 Task: Check the sale-to-list ratio of sprinkler system in the last 5 years.
Action: Mouse moved to (944, 207)
Screenshot: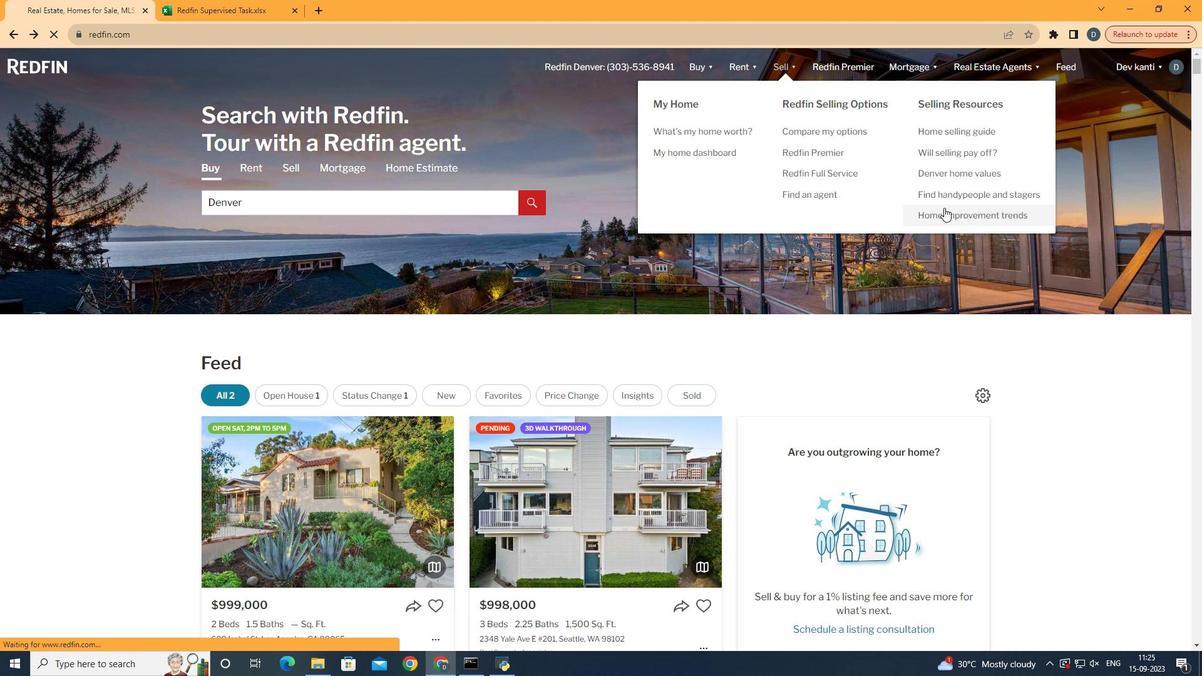 
Action: Mouse pressed left at (944, 207)
Screenshot: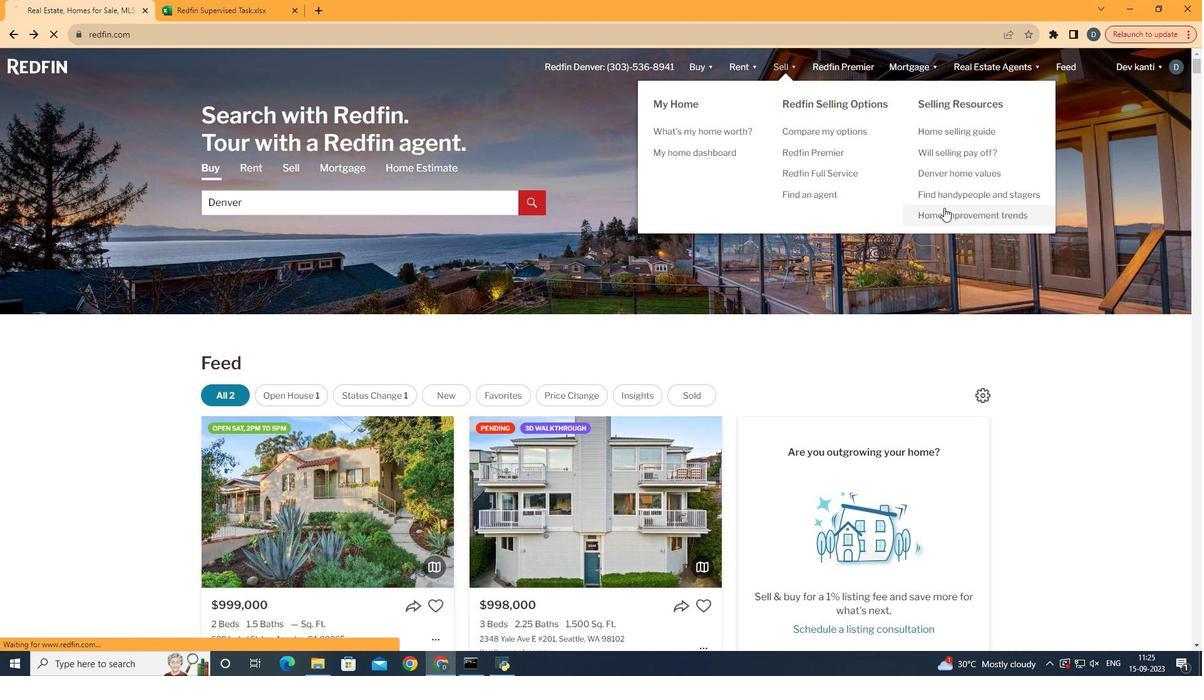 
Action: Mouse moved to (296, 234)
Screenshot: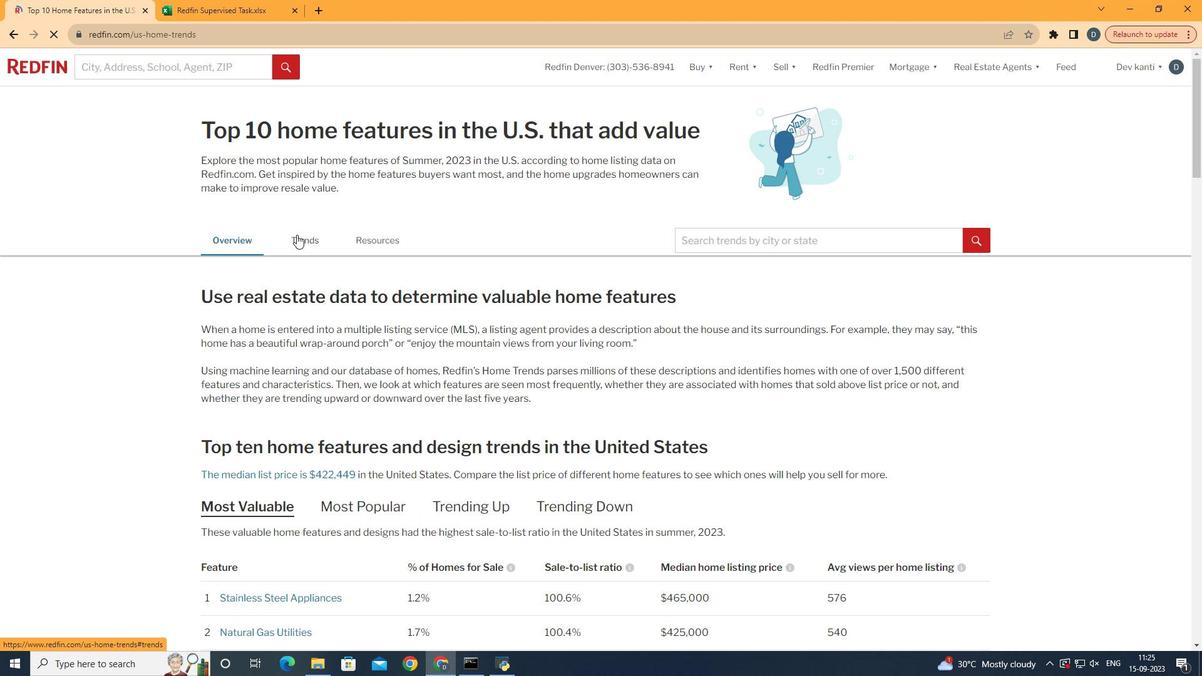 
Action: Mouse pressed left at (296, 234)
Screenshot: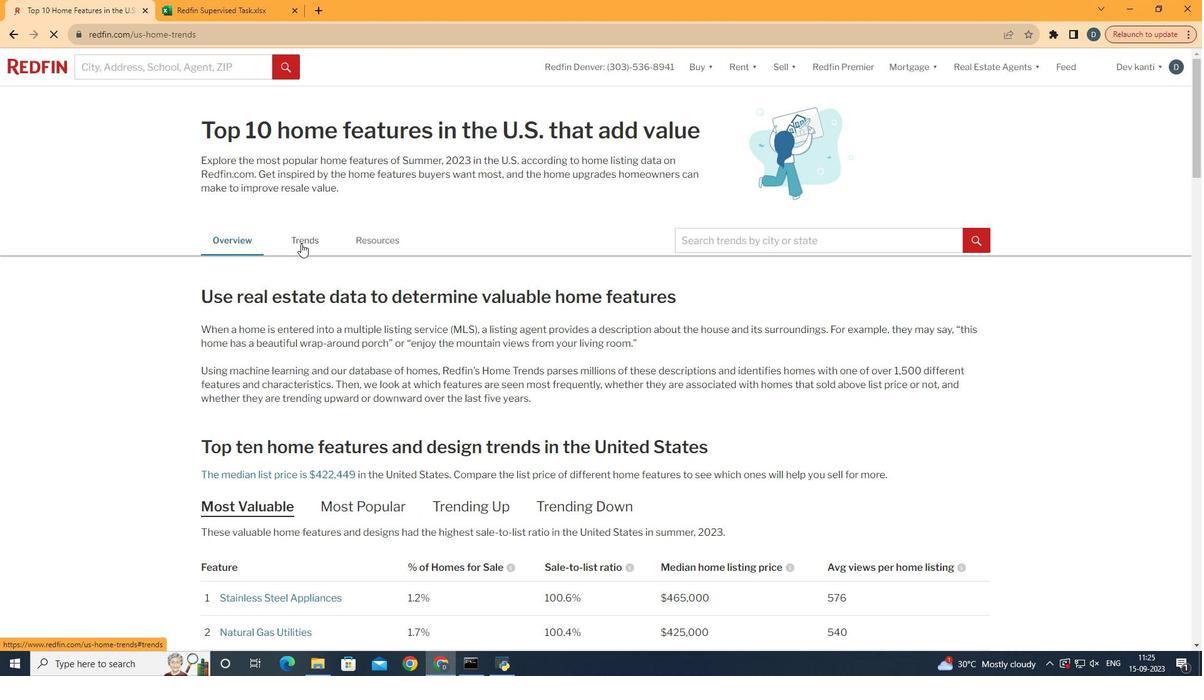 
Action: Mouse moved to (394, 335)
Screenshot: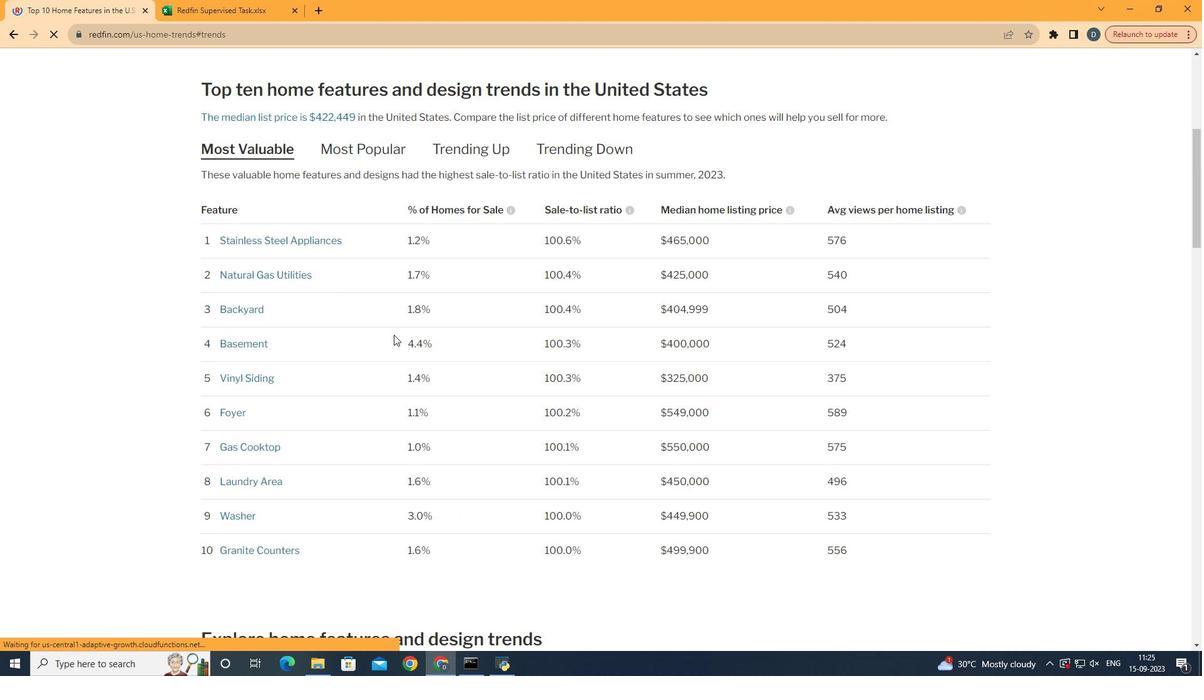 
Action: Mouse scrolled (394, 334) with delta (0, 0)
Screenshot: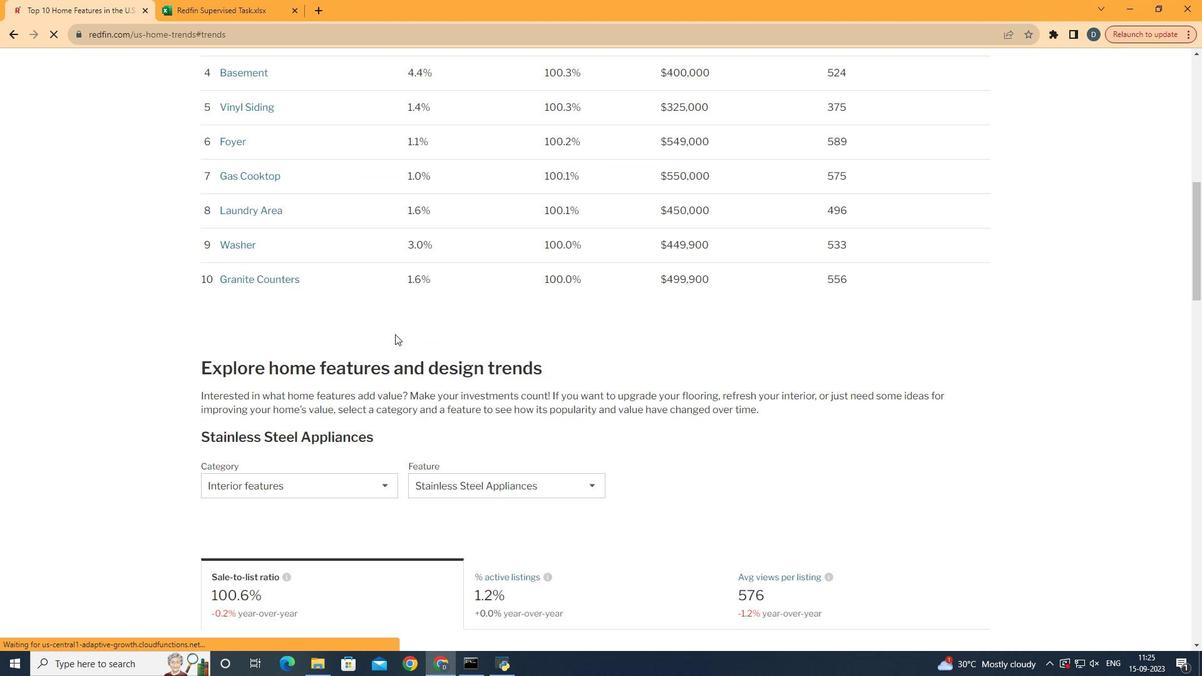 
Action: Mouse scrolled (394, 334) with delta (0, 0)
Screenshot: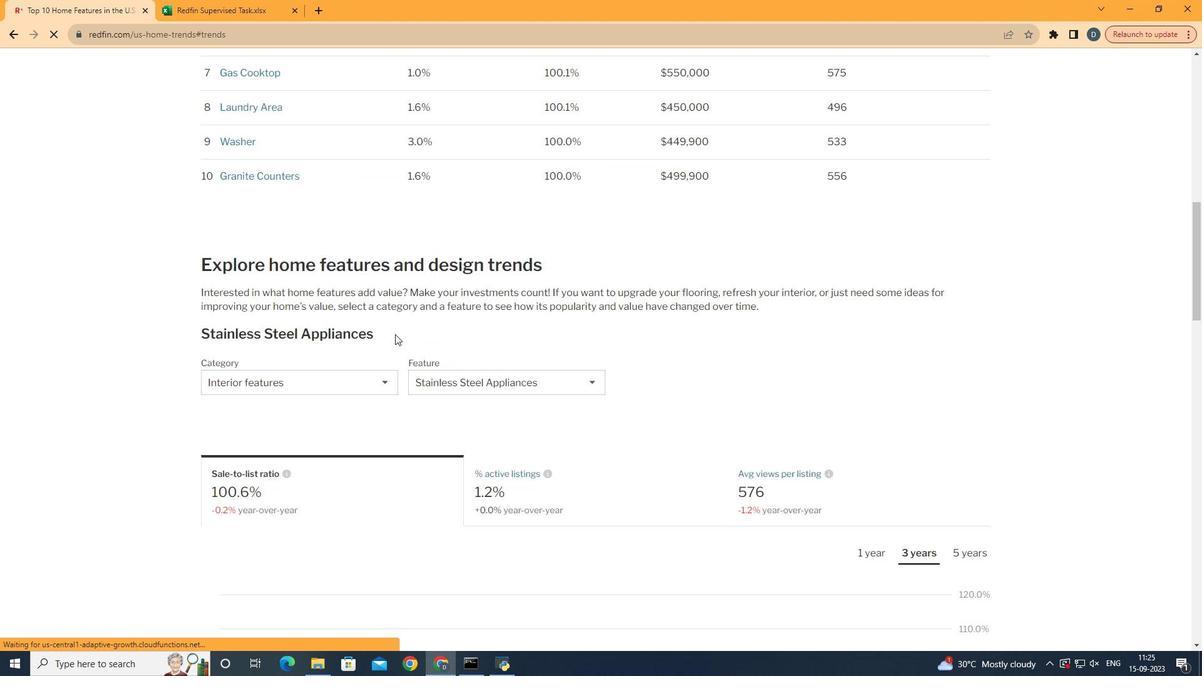 
Action: Mouse scrolled (394, 334) with delta (0, 0)
Screenshot: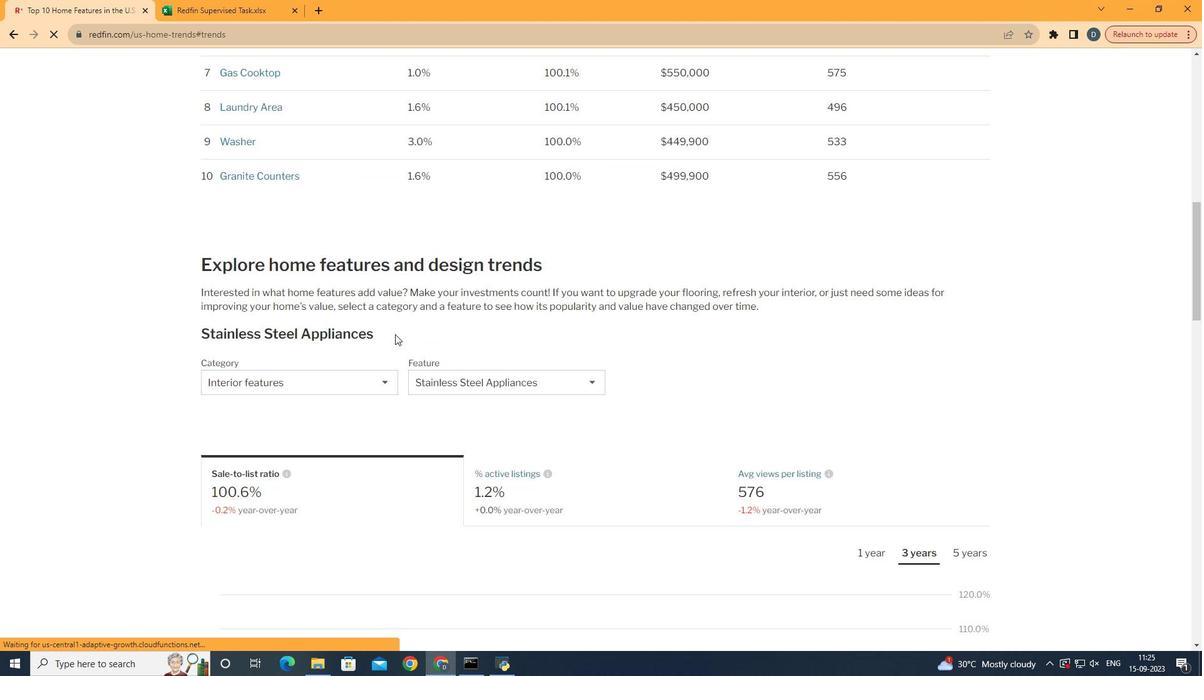 
Action: Mouse scrolled (394, 334) with delta (0, 0)
Screenshot: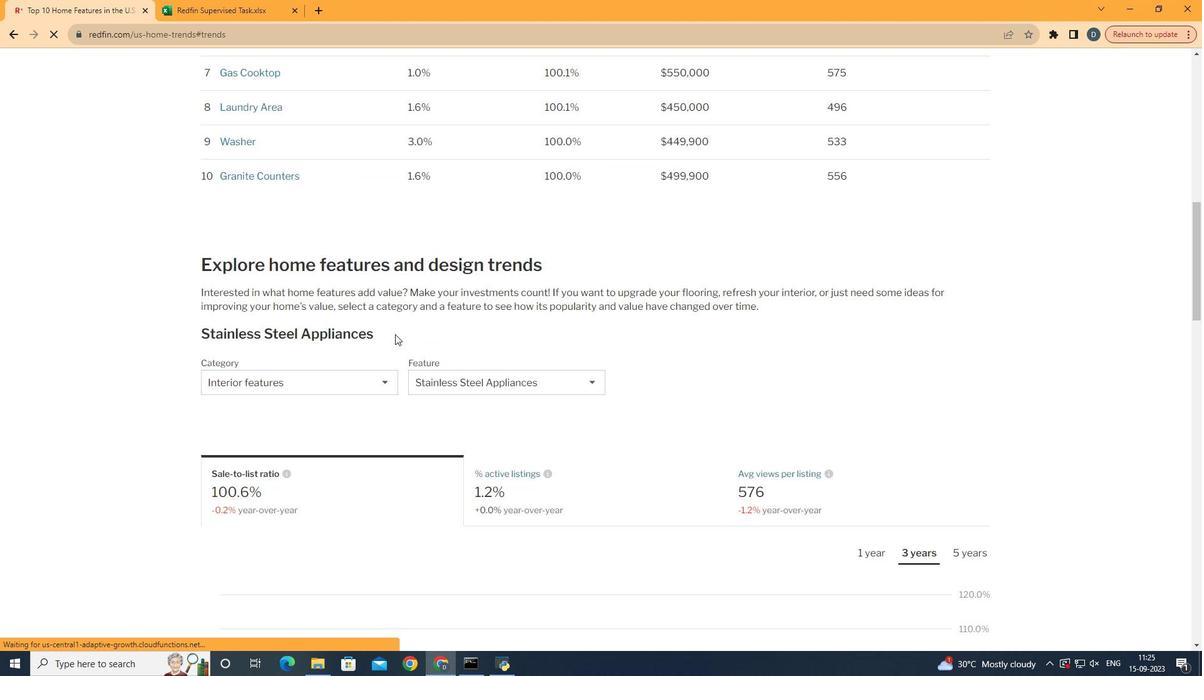
Action: Mouse scrolled (394, 334) with delta (0, 0)
Screenshot: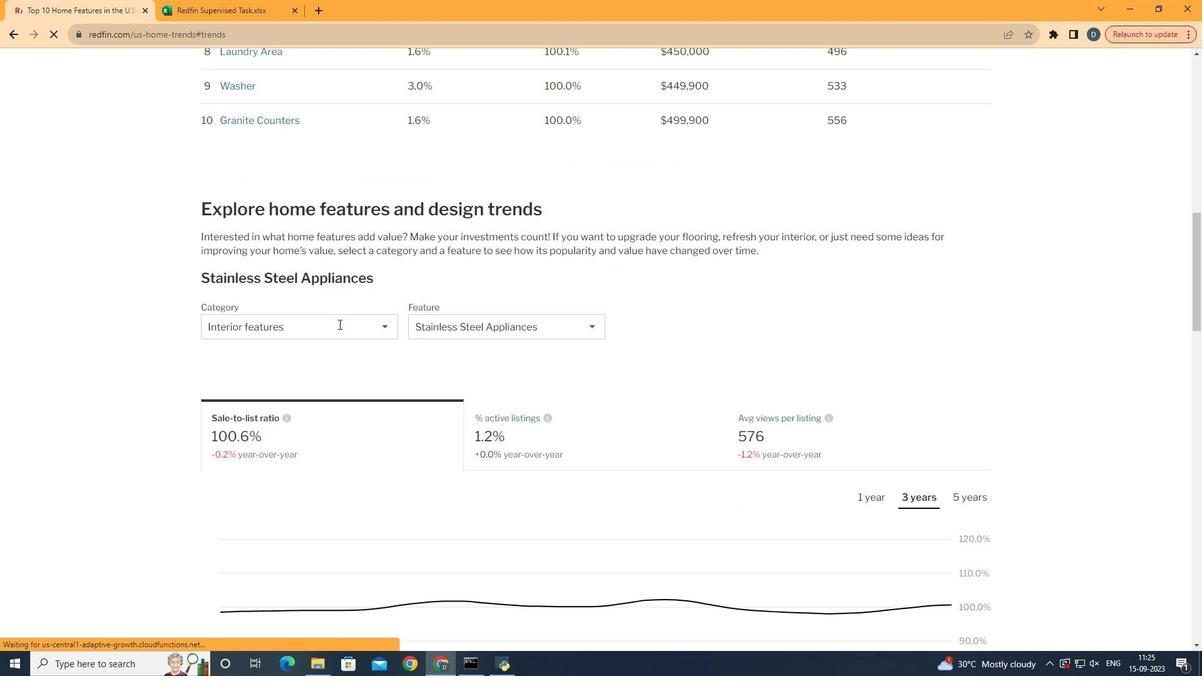 
Action: Mouse scrolled (394, 334) with delta (0, 0)
Screenshot: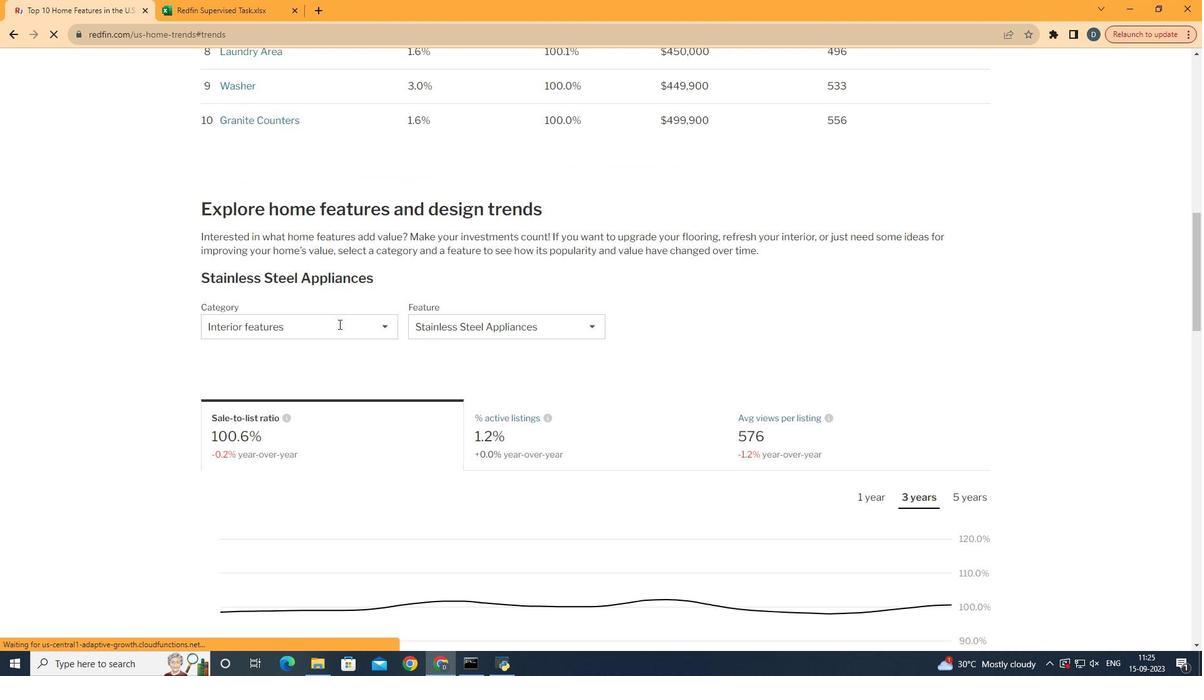 
Action: Mouse moved to (394, 334)
Screenshot: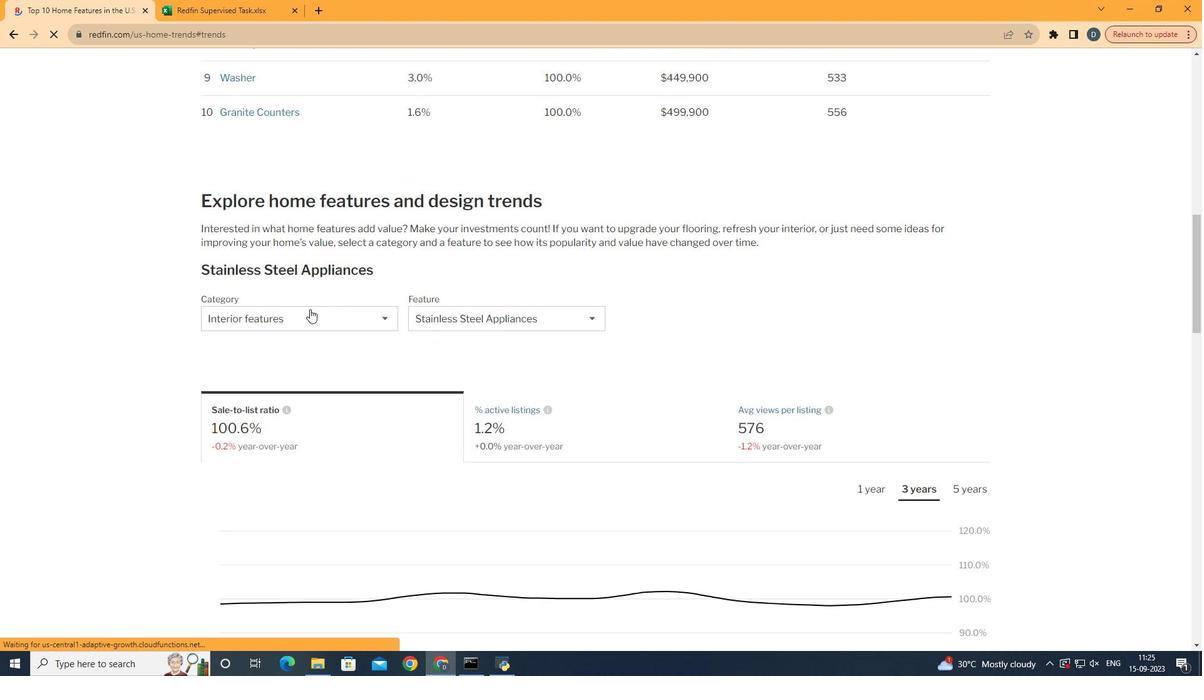 
Action: Mouse scrolled (394, 333) with delta (0, 0)
Screenshot: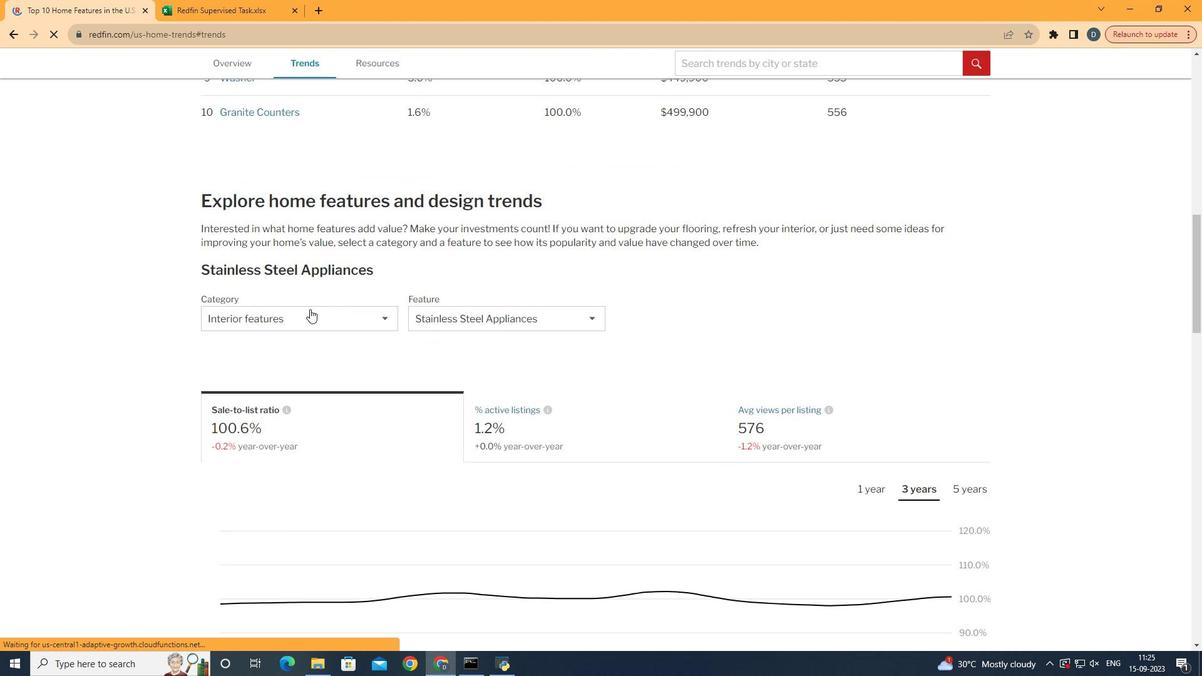 
Action: Mouse moved to (310, 309)
Screenshot: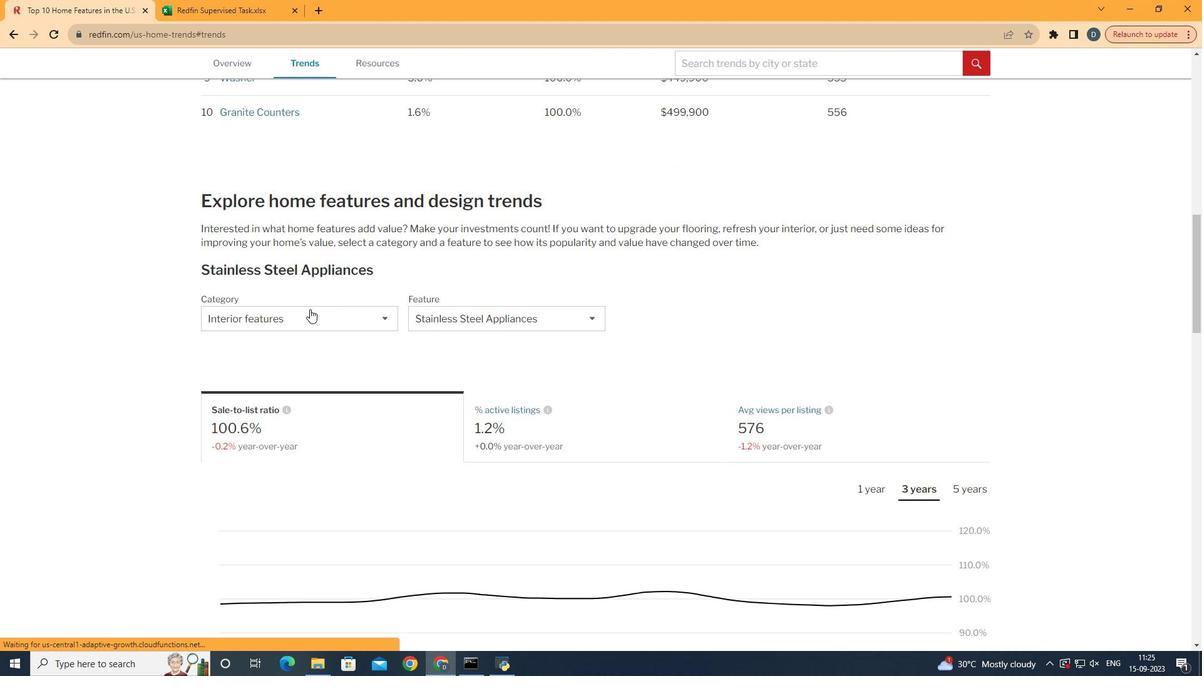 
Action: Mouse pressed left at (310, 309)
Screenshot: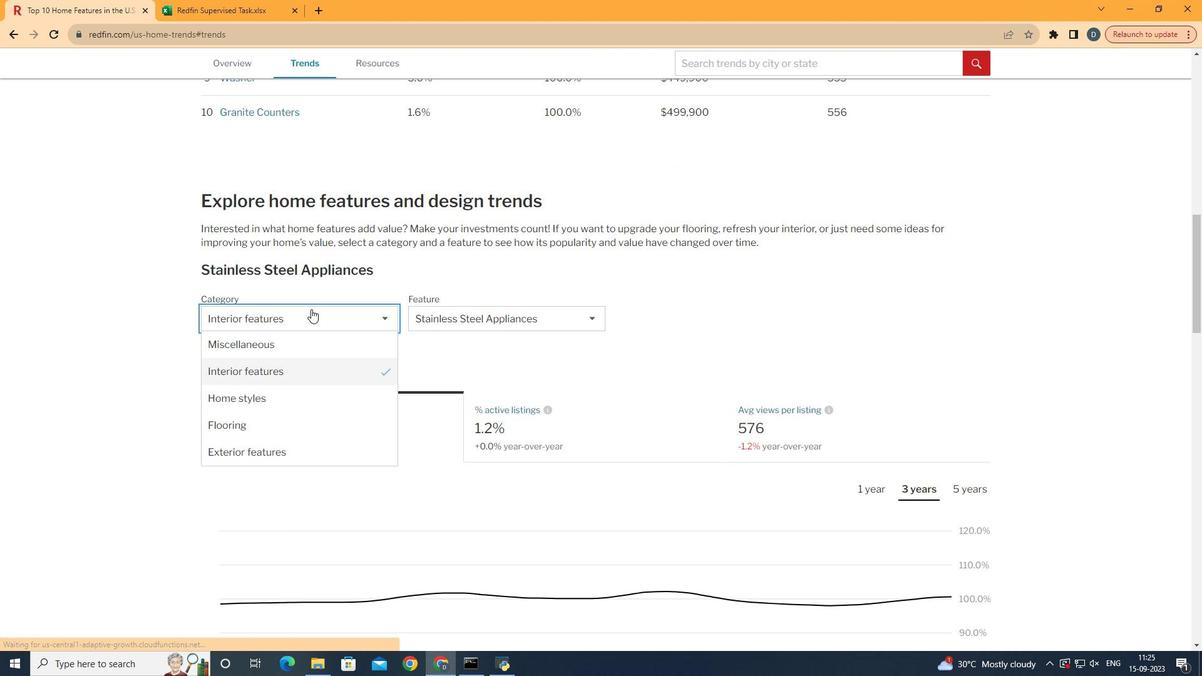 
Action: Mouse moved to (328, 451)
Screenshot: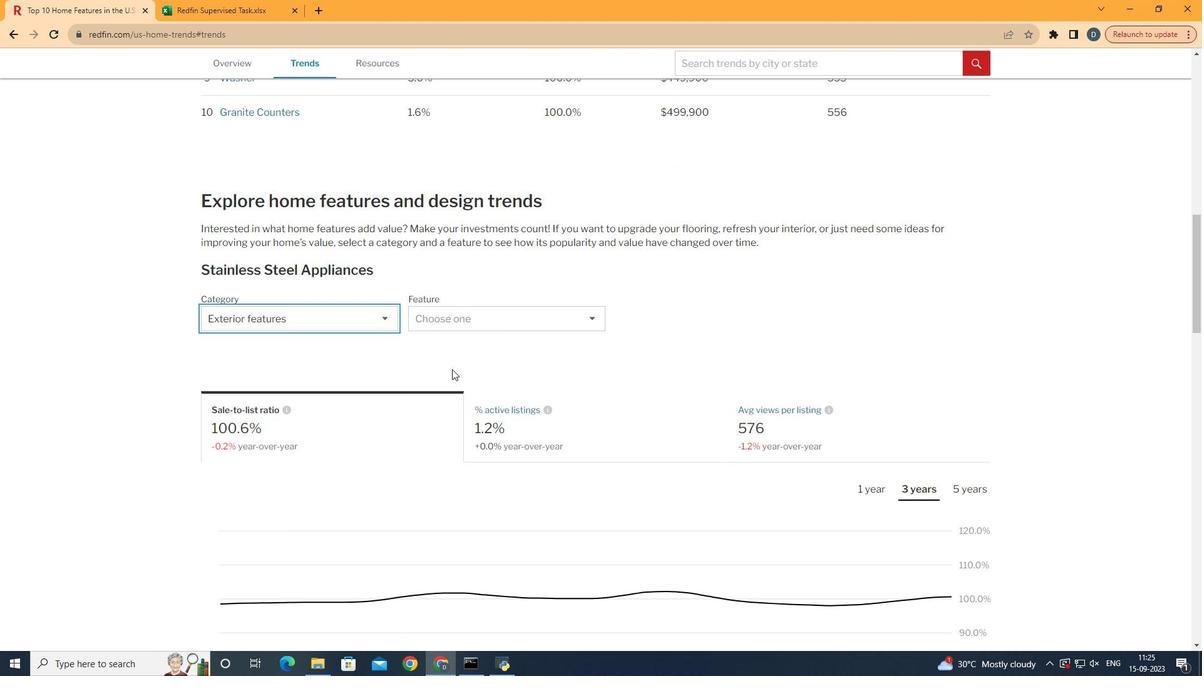 
Action: Mouse pressed left at (328, 451)
Screenshot: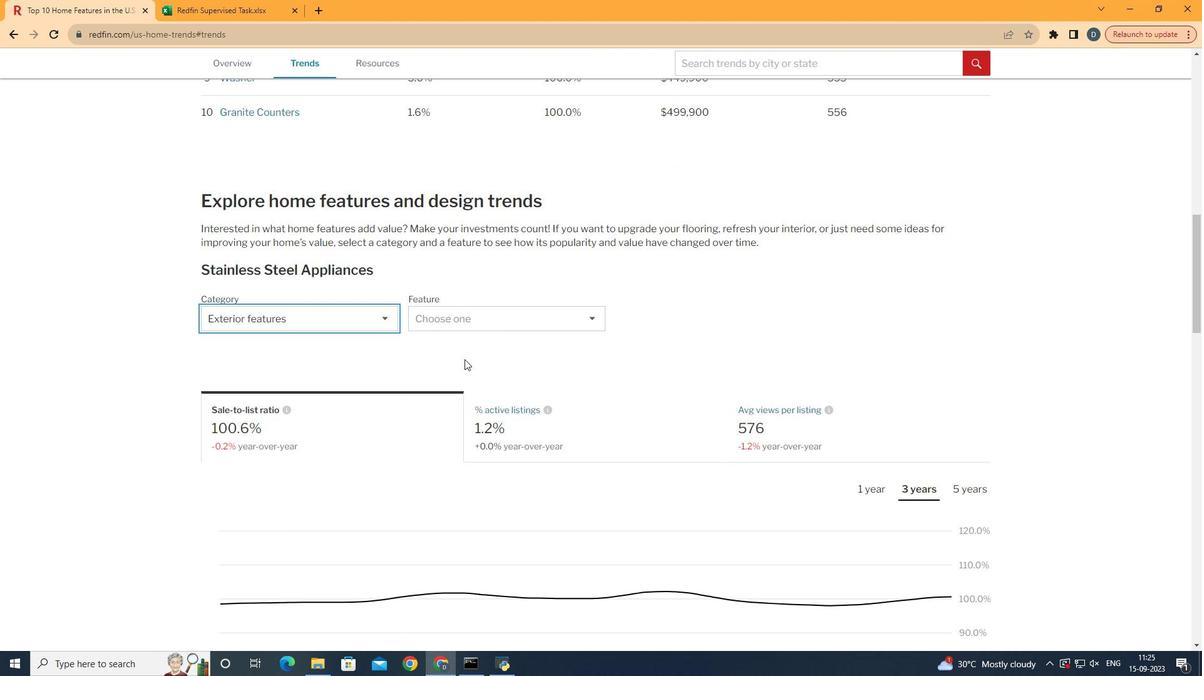 
Action: Mouse moved to (497, 323)
Screenshot: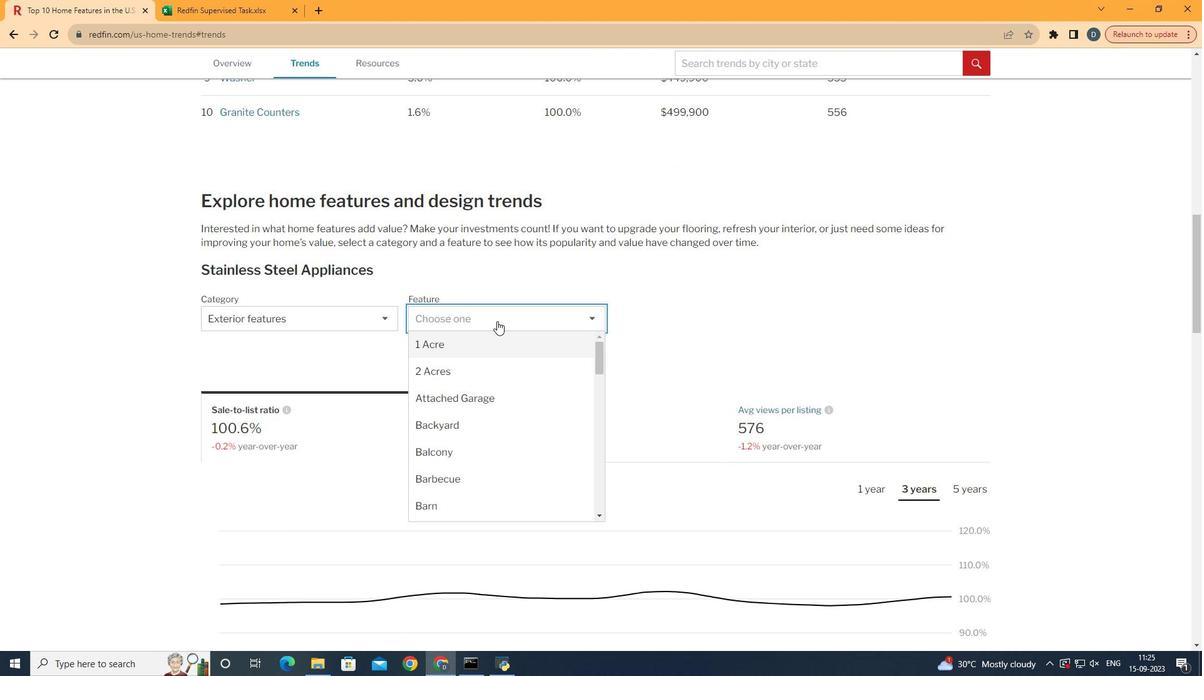 
Action: Mouse pressed left at (497, 323)
Screenshot: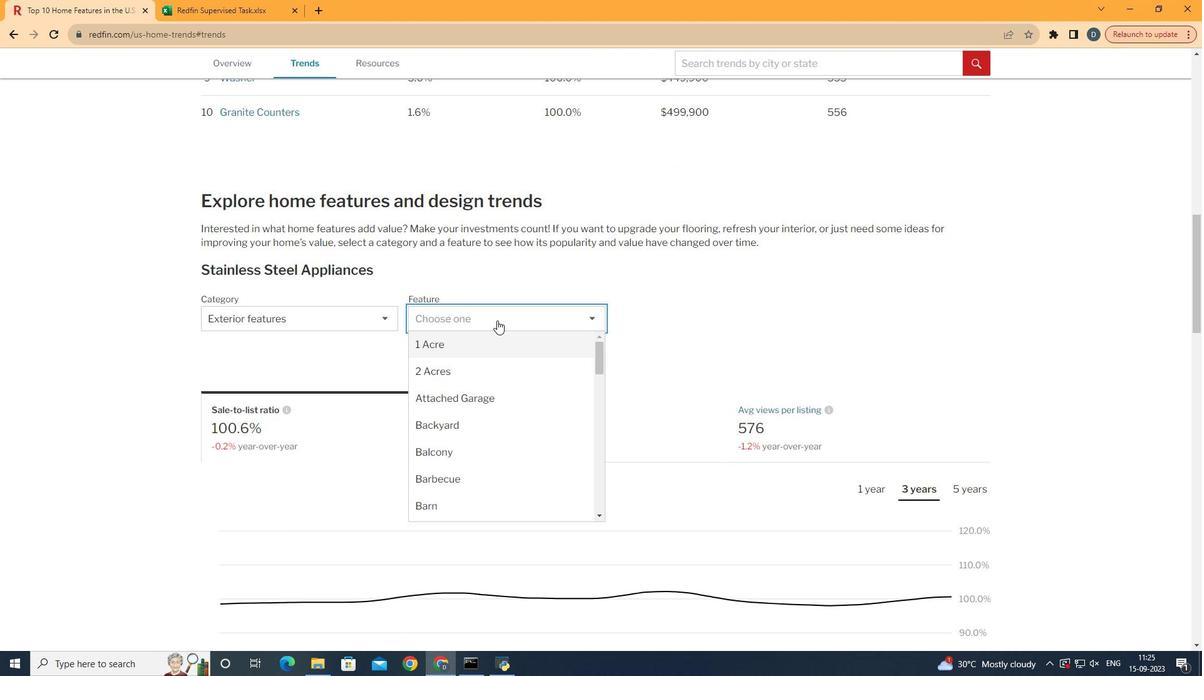 
Action: Mouse moved to (513, 416)
Screenshot: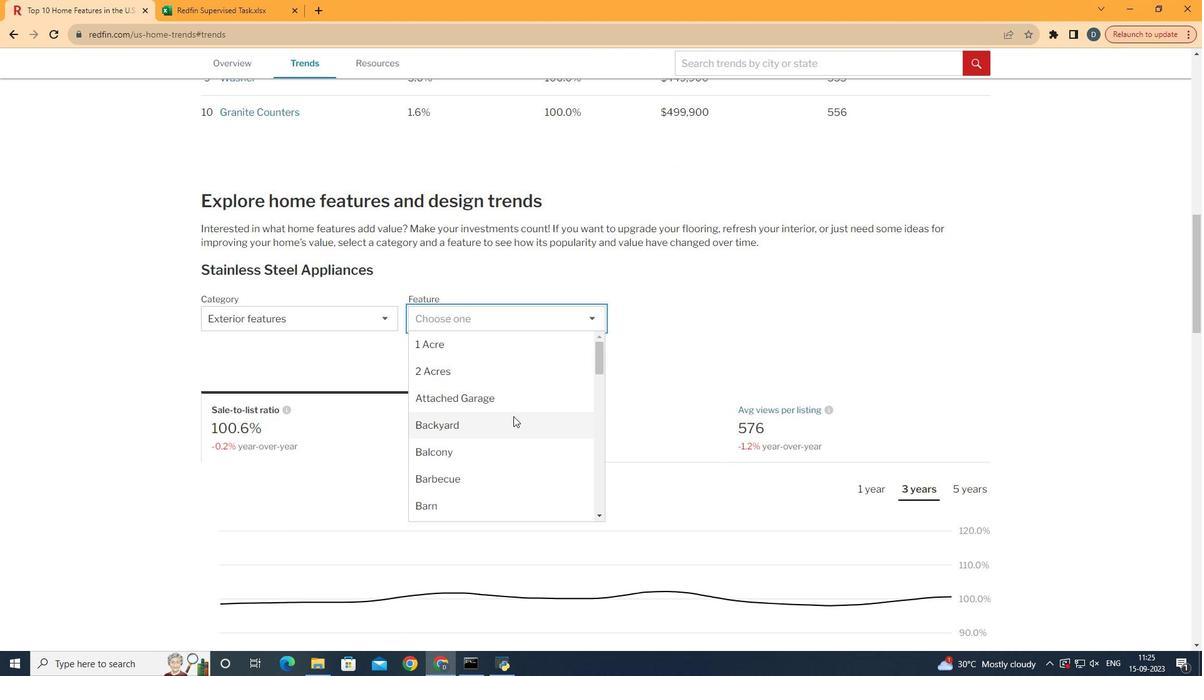 
Action: Mouse scrolled (513, 415) with delta (0, 0)
Screenshot: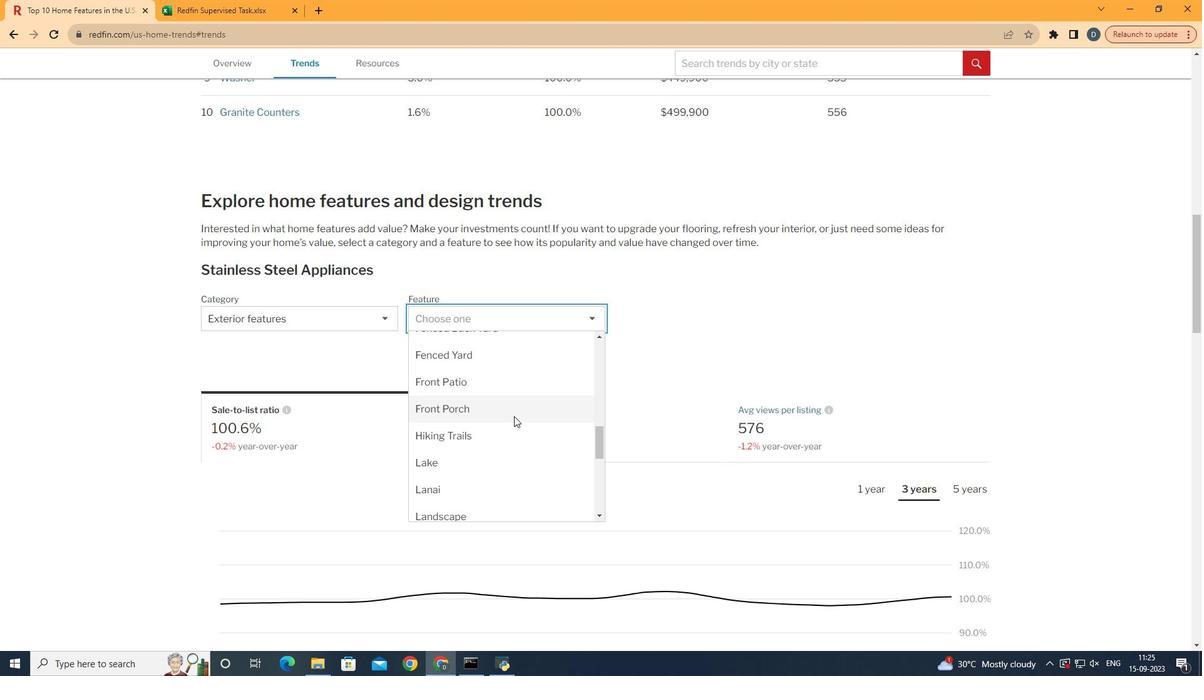 
Action: Mouse scrolled (513, 415) with delta (0, 0)
Screenshot: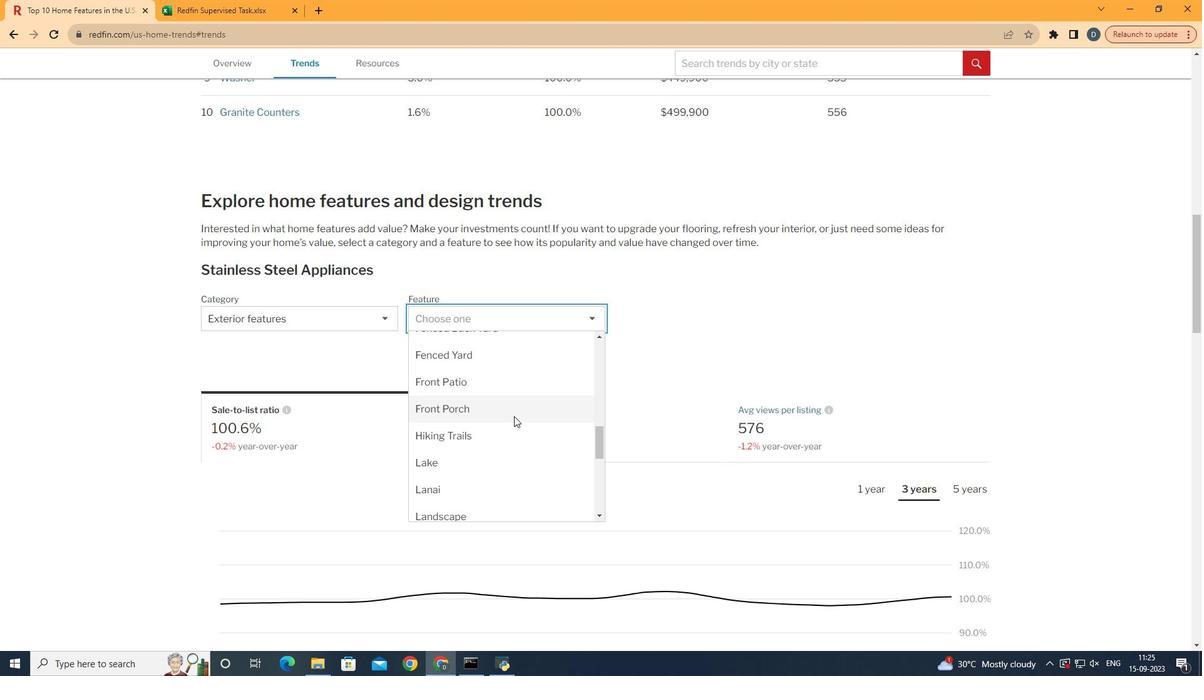
Action: Mouse scrolled (513, 415) with delta (0, 0)
Screenshot: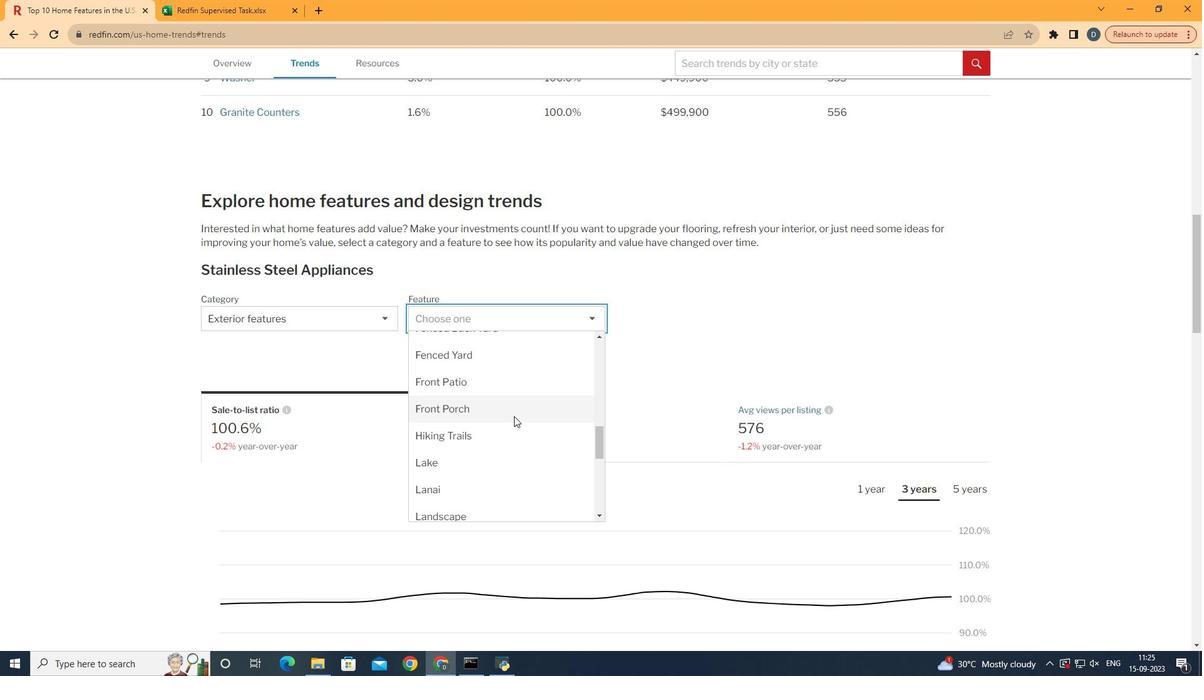 
Action: Mouse scrolled (513, 415) with delta (0, 0)
Screenshot: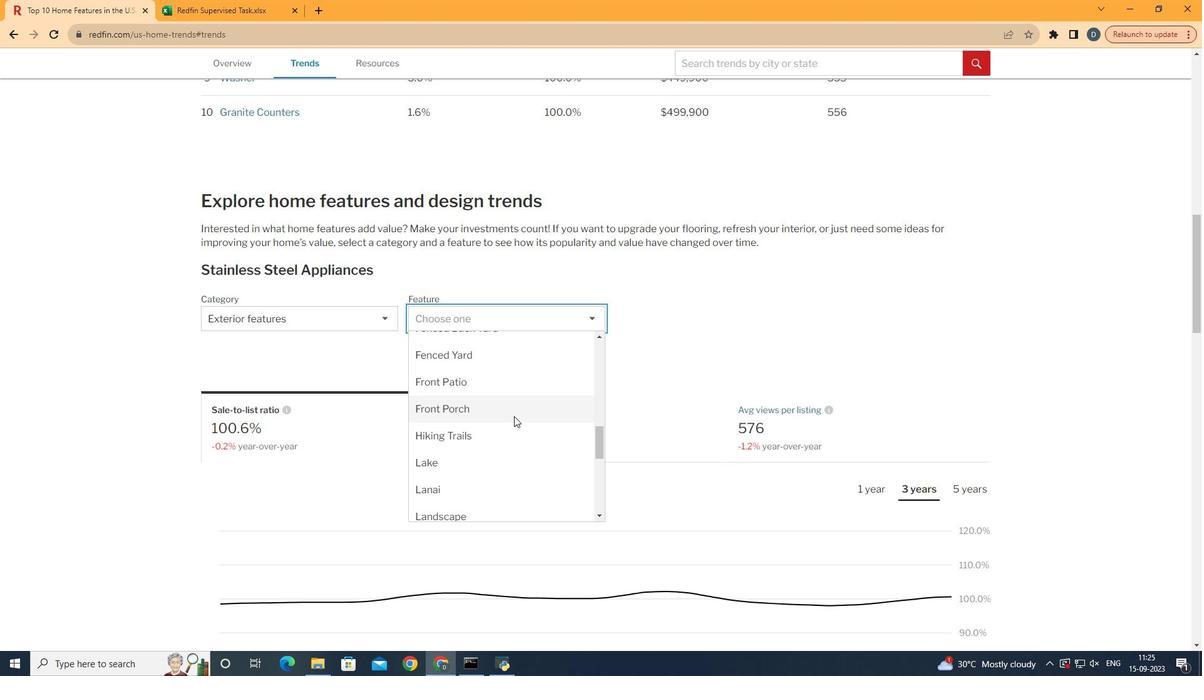
Action: Mouse scrolled (513, 415) with delta (0, 0)
Screenshot: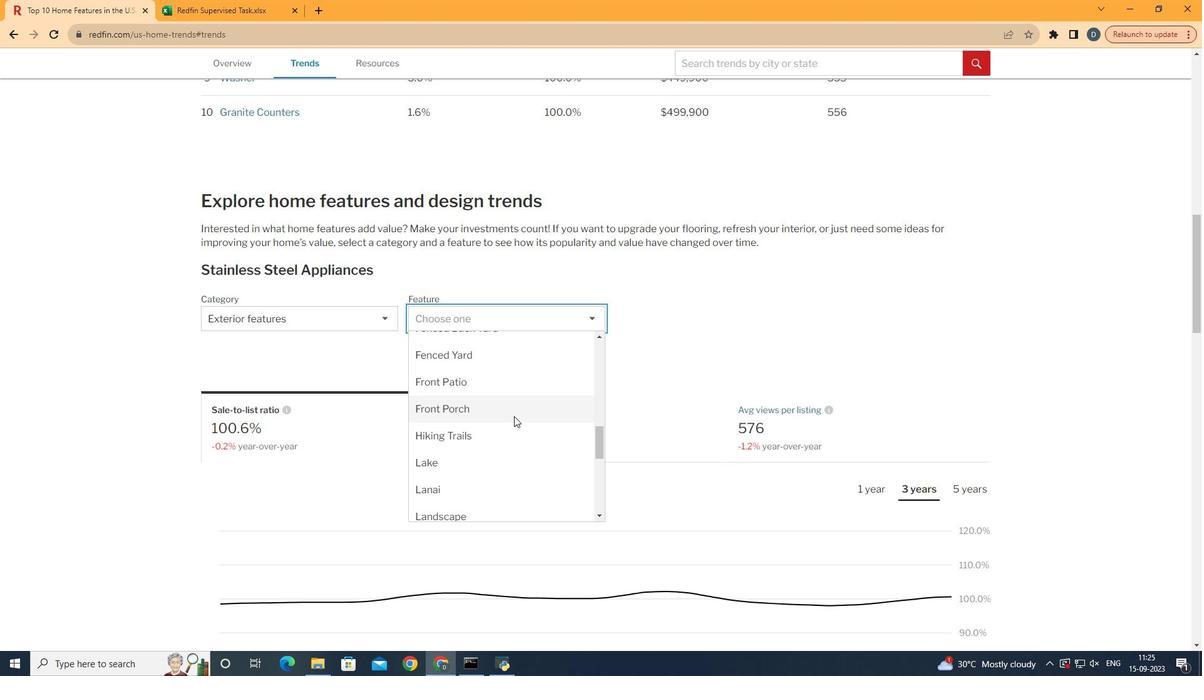 
Action: Mouse scrolled (513, 415) with delta (0, 0)
Screenshot: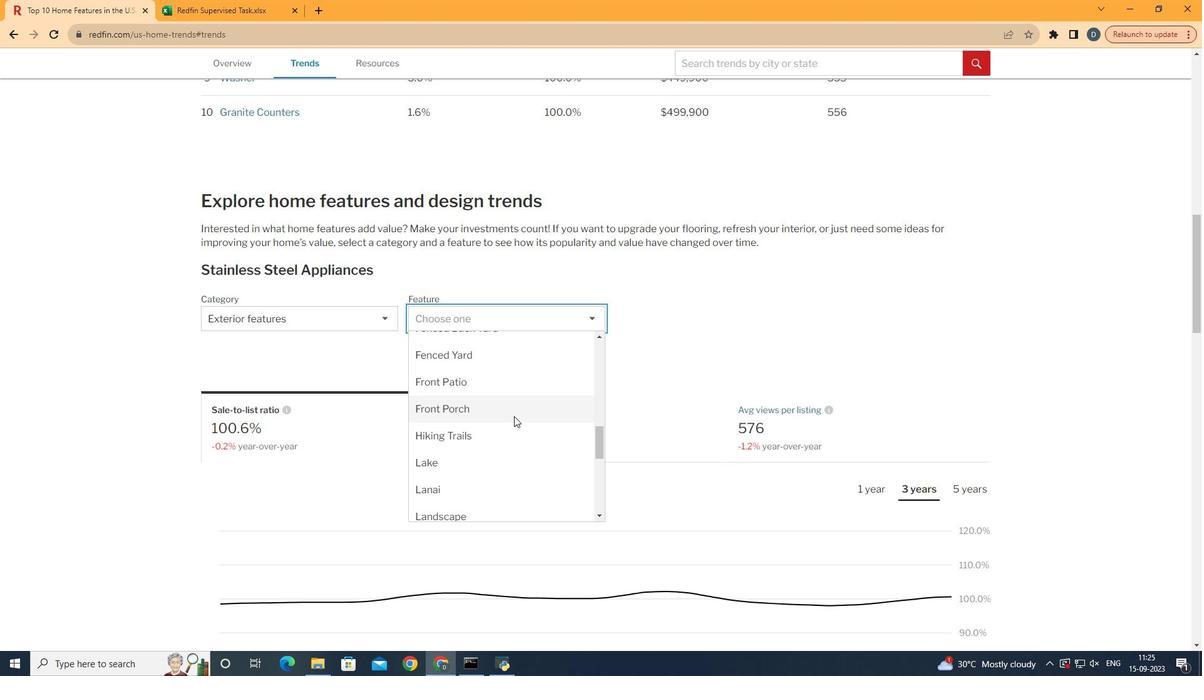 
Action: Mouse scrolled (513, 415) with delta (0, 0)
Screenshot: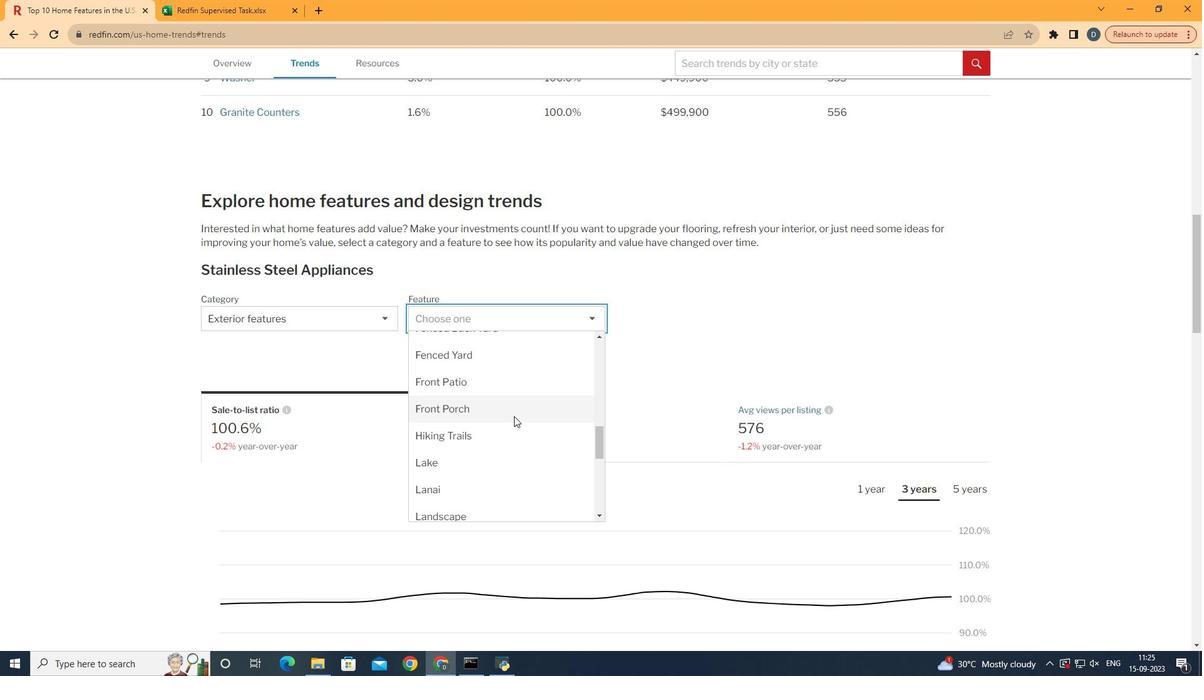 
Action: Mouse scrolled (513, 415) with delta (0, 0)
Screenshot: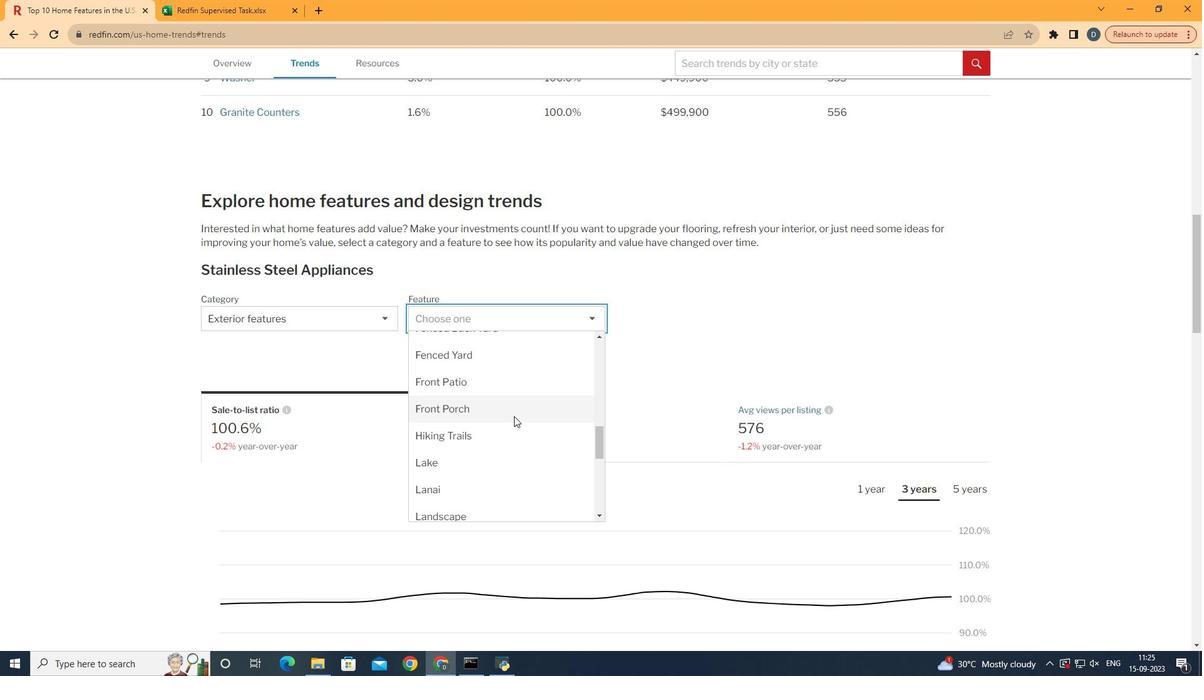 
Action: Mouse moved to (514, 416)
Screenshot: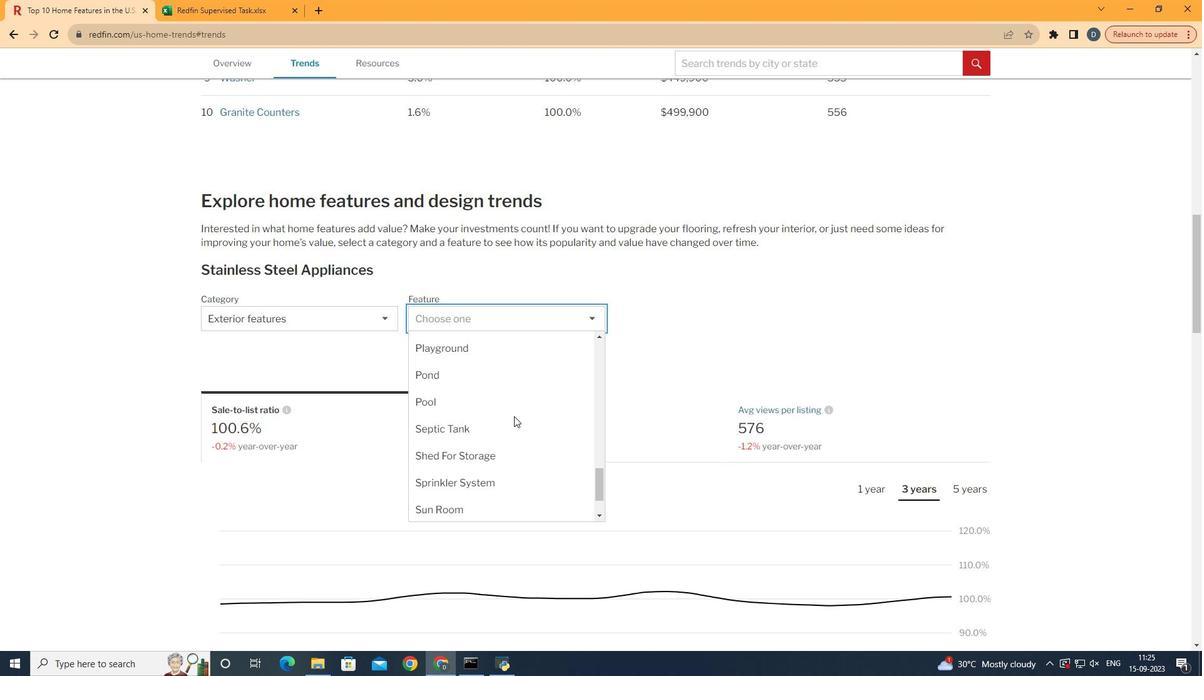 
Action: Mouse scrolled (514, 415) with delta (0, 0)
Screenshot: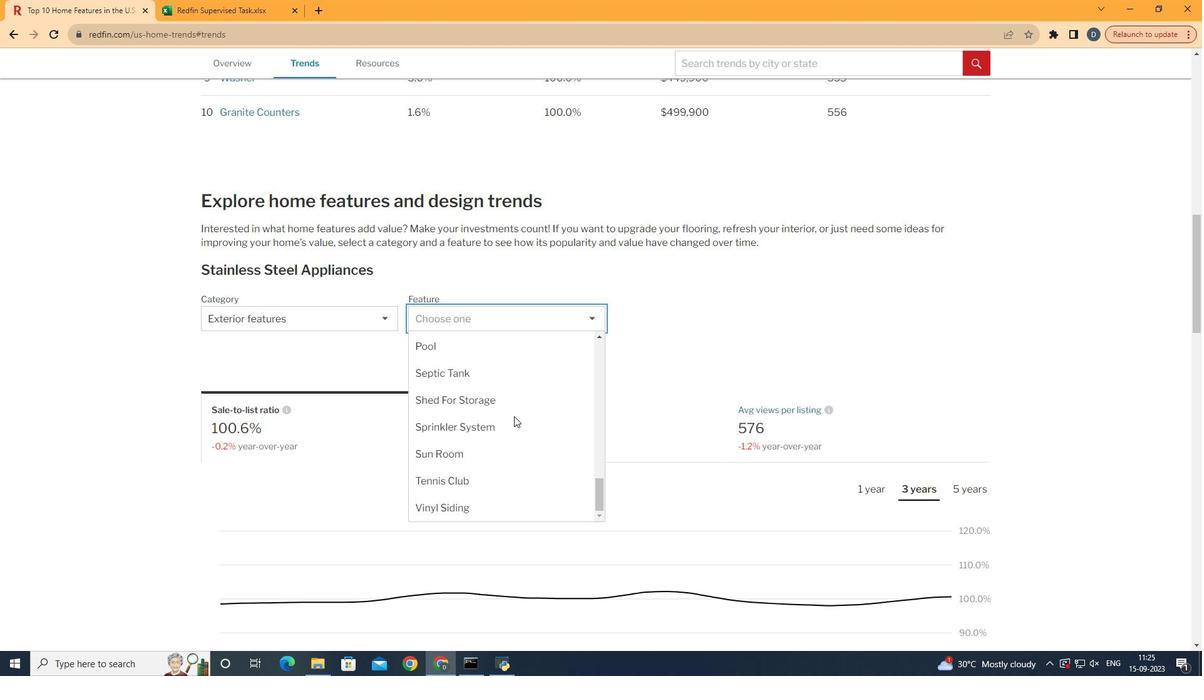 
Action: Mouse scrolled (514, 415) with delta (0, 0)
Screenshot: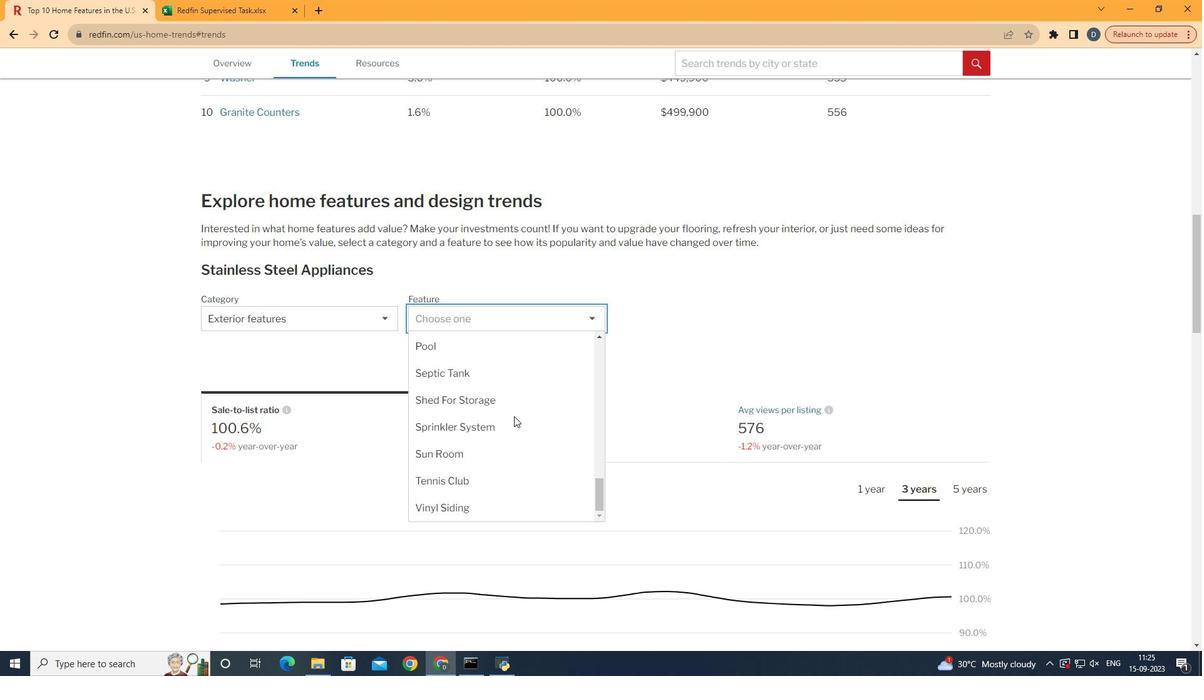 
Action: Mouse scrolled (514, 415) with delta (0, 0)
Screenshot: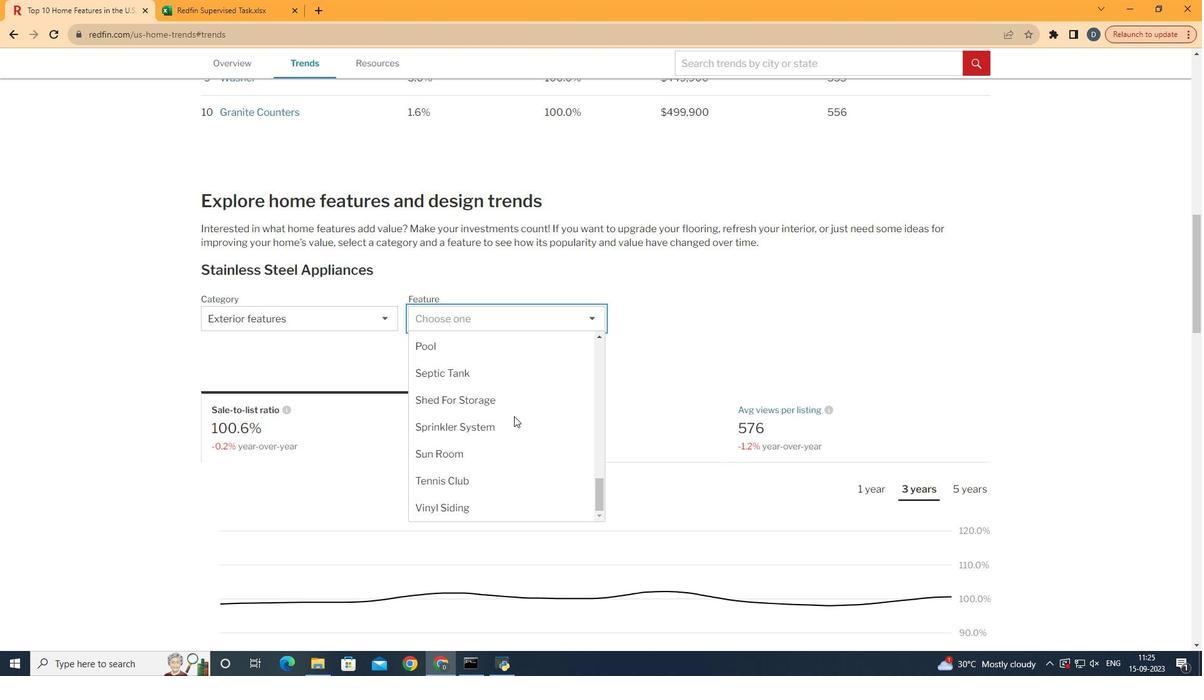 
Action: Mouse scrolled (514, 415) with delta (0, 0)
Screenshot: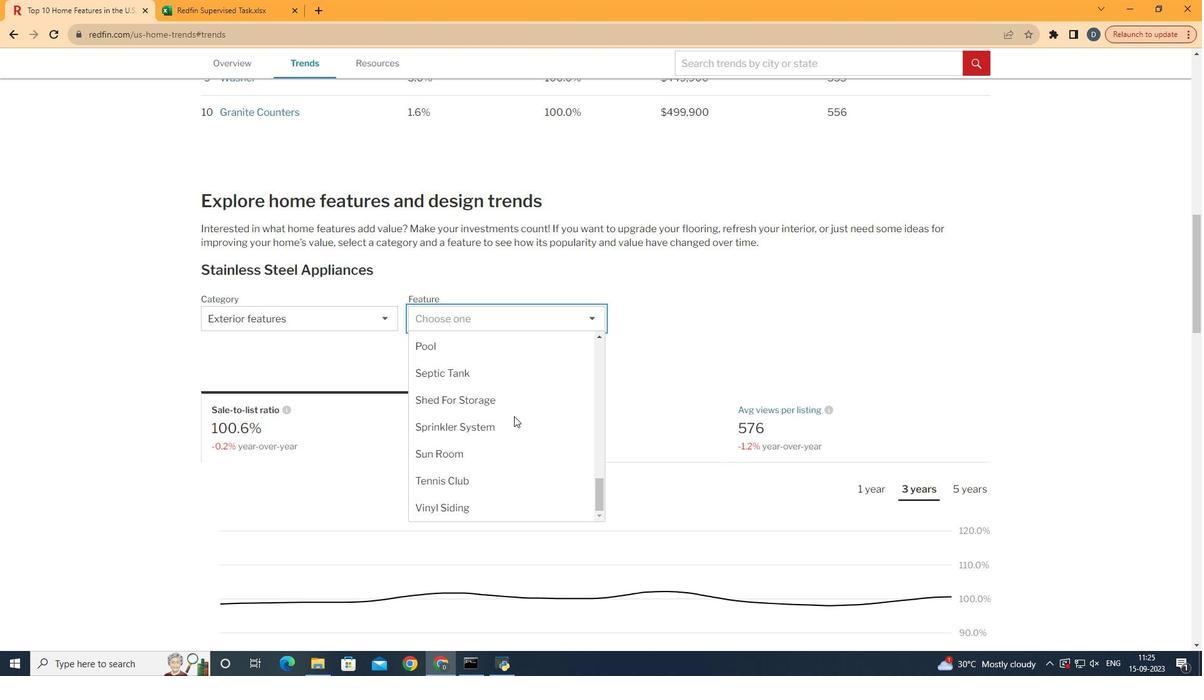
Action: Mouse scrolled (514, 415) with delta (0, 0)
Screenshot: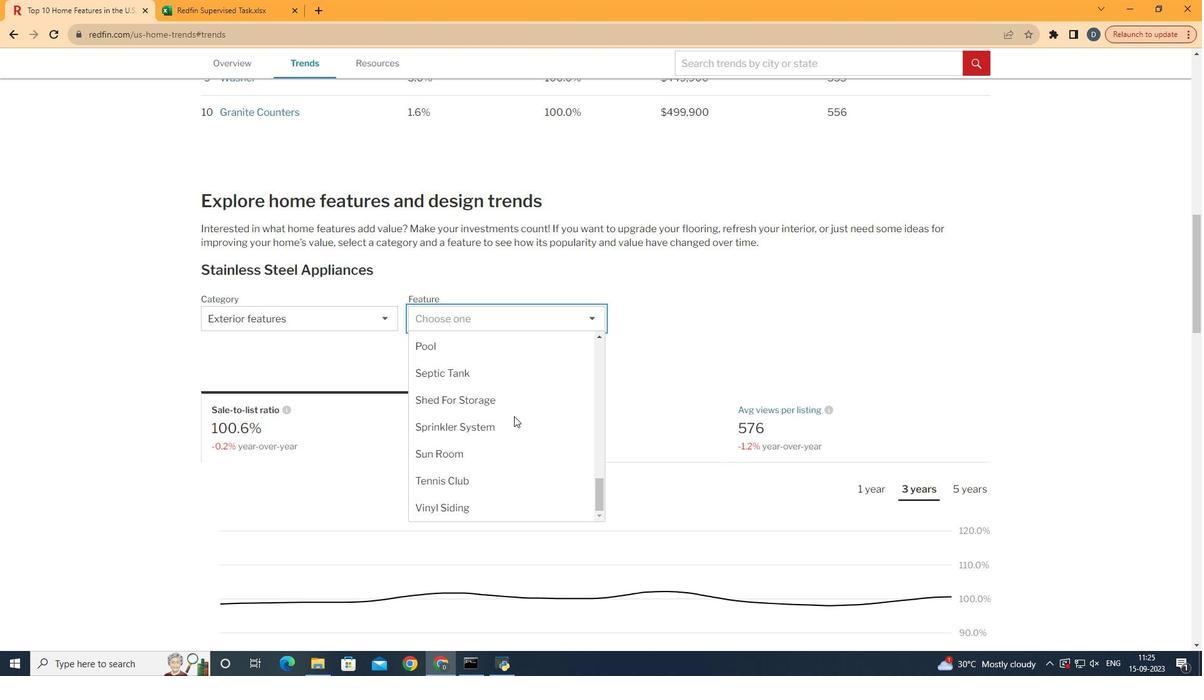 
Action: Mouse scrolled (514, 415) with delta (0, 0)
Screenshot: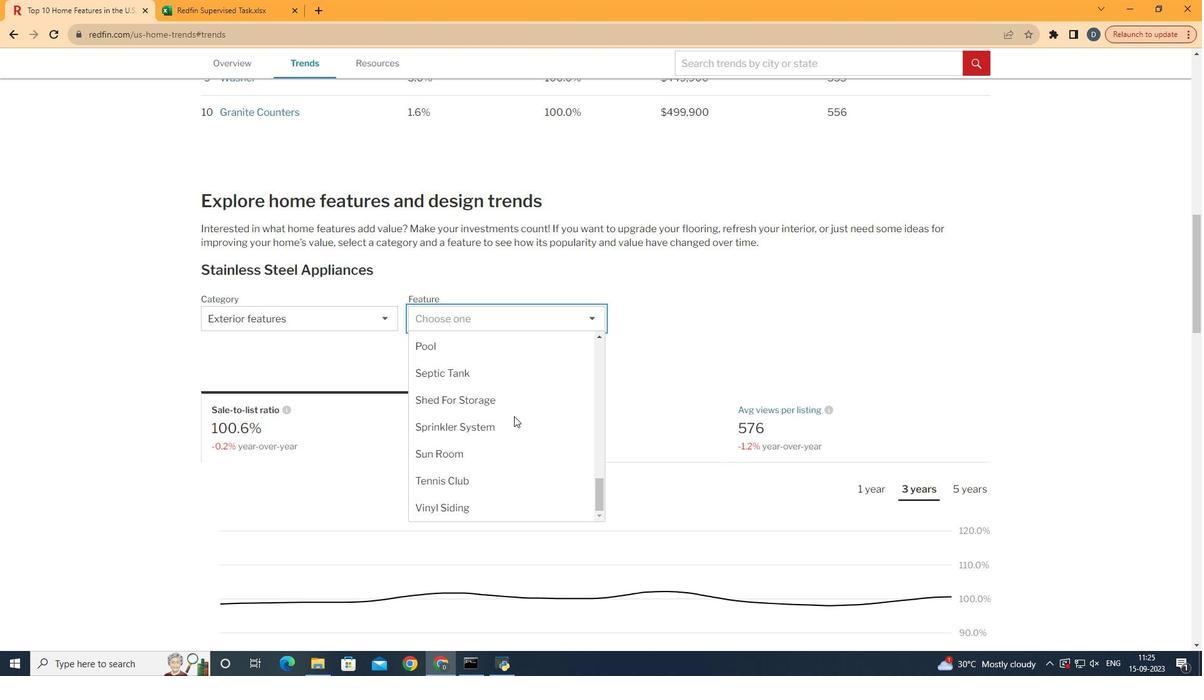 
Action: Mouse scrolled (514, 415) with delta (0, 0)
Screenshot: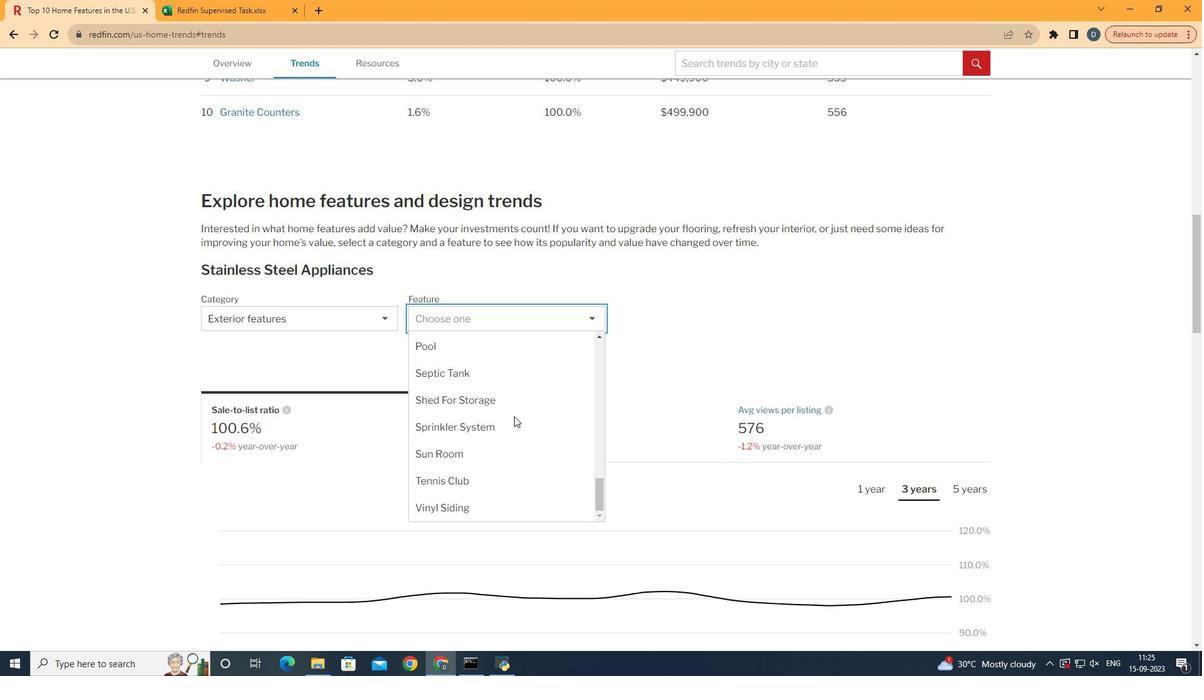 
Action: Mouse scrolled (514, 415) with delta (0, 0)
Screenshot: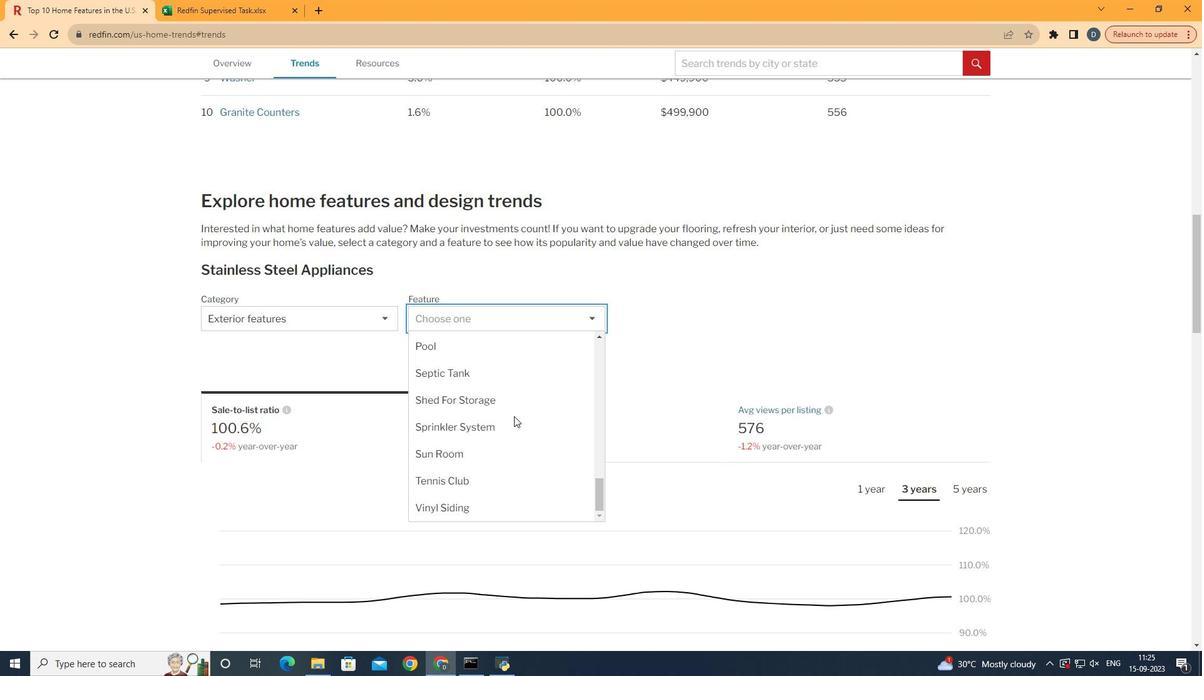 
Action: Mouse scrolled (514, 415) with delta (0, 0)
Screenshot: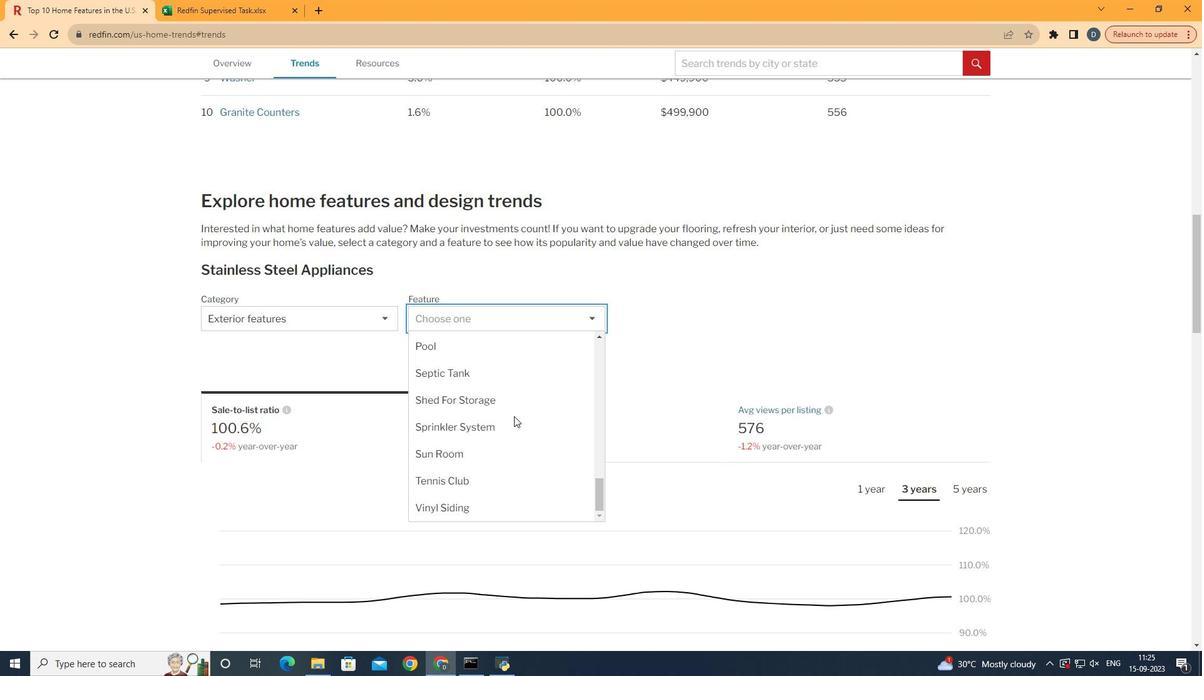
Action: Mouse scrolled (514, 415) with delta (0, 0)
Screenshot: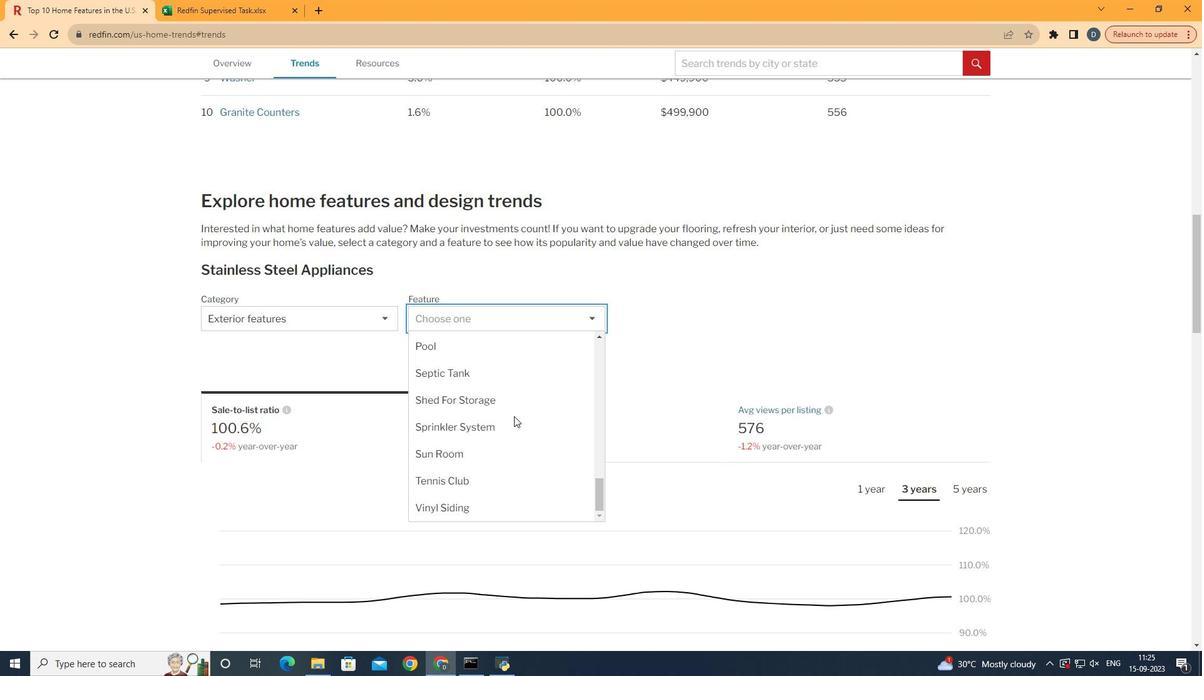 
Action: Mouse scrolled (514, 415) with delta (0, 0)
Screenshot: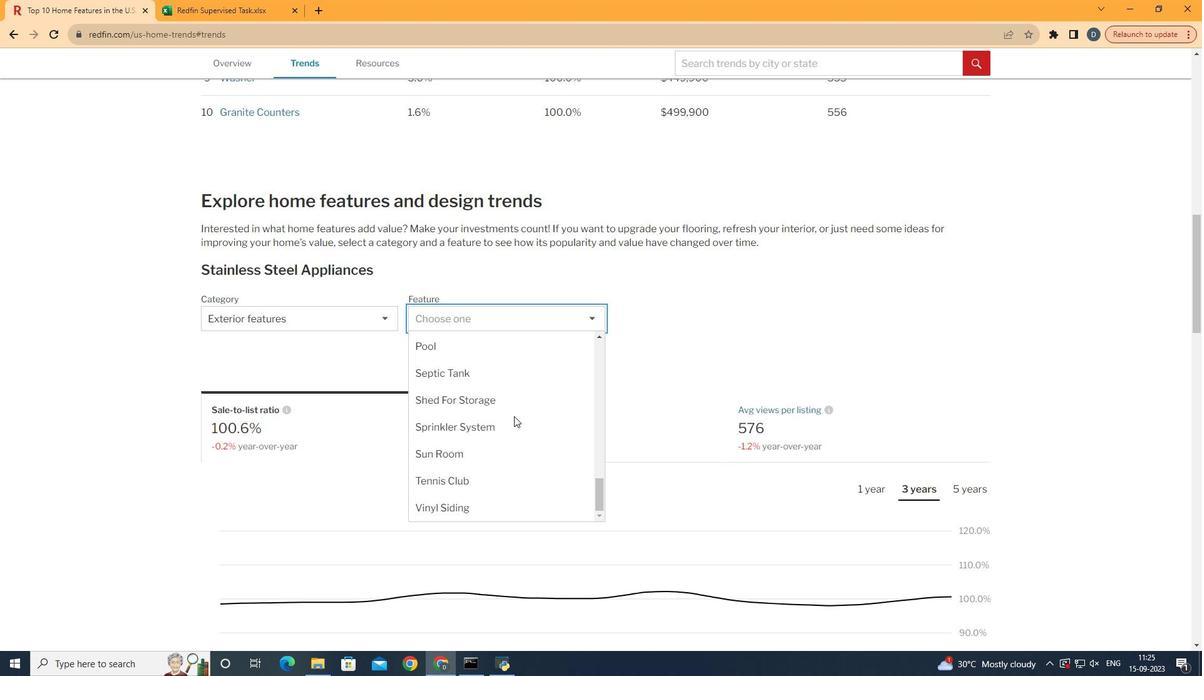 
Action: Mouse scrolled (514, 415) with delta (0, 0)
Screenshot: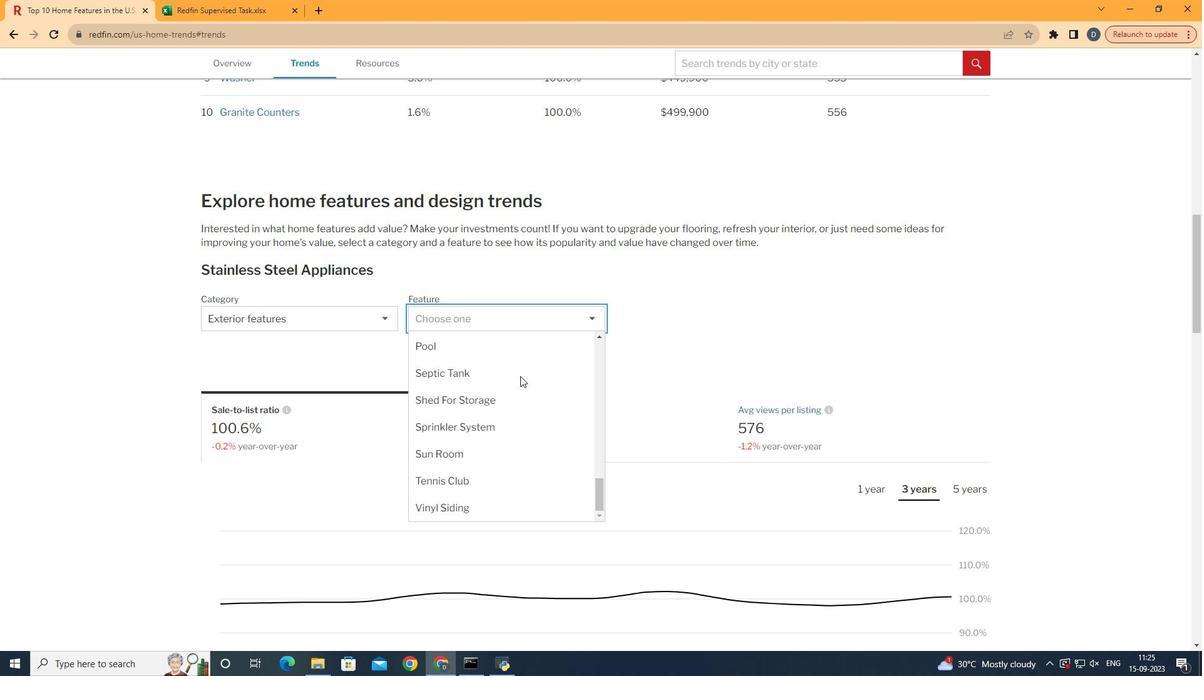 
Action: Mouse moved to (514, 426)
Screenshot: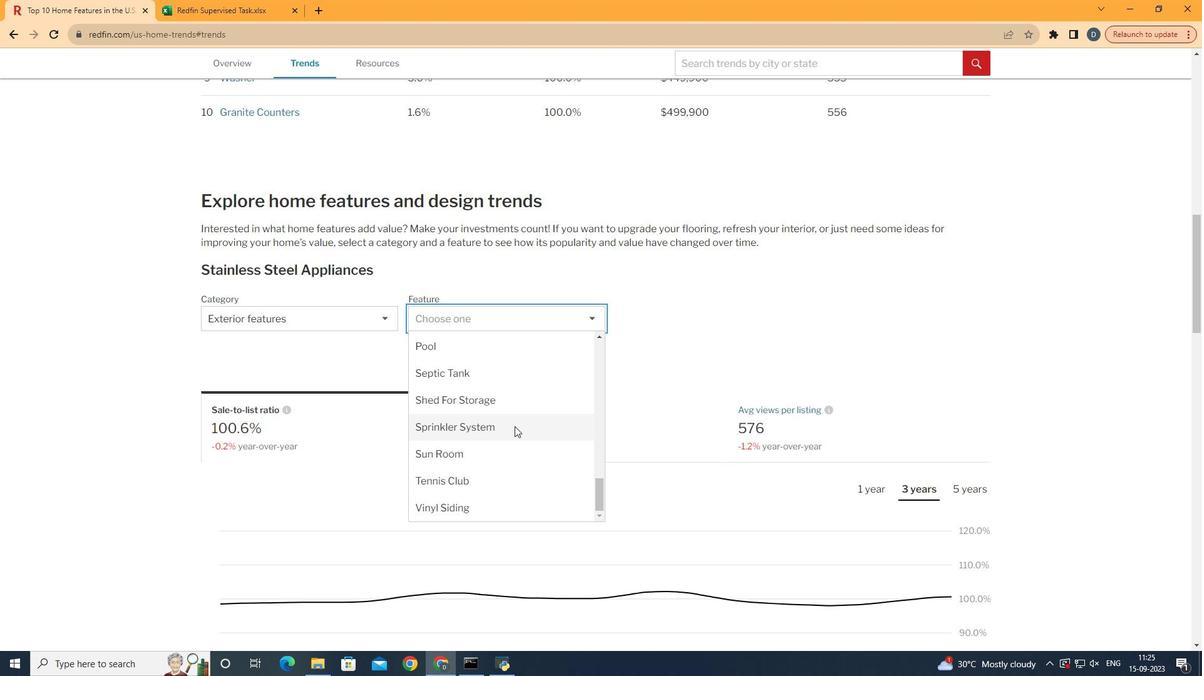 
Action: Mouse pressed left at (514, 426)
Screenshot: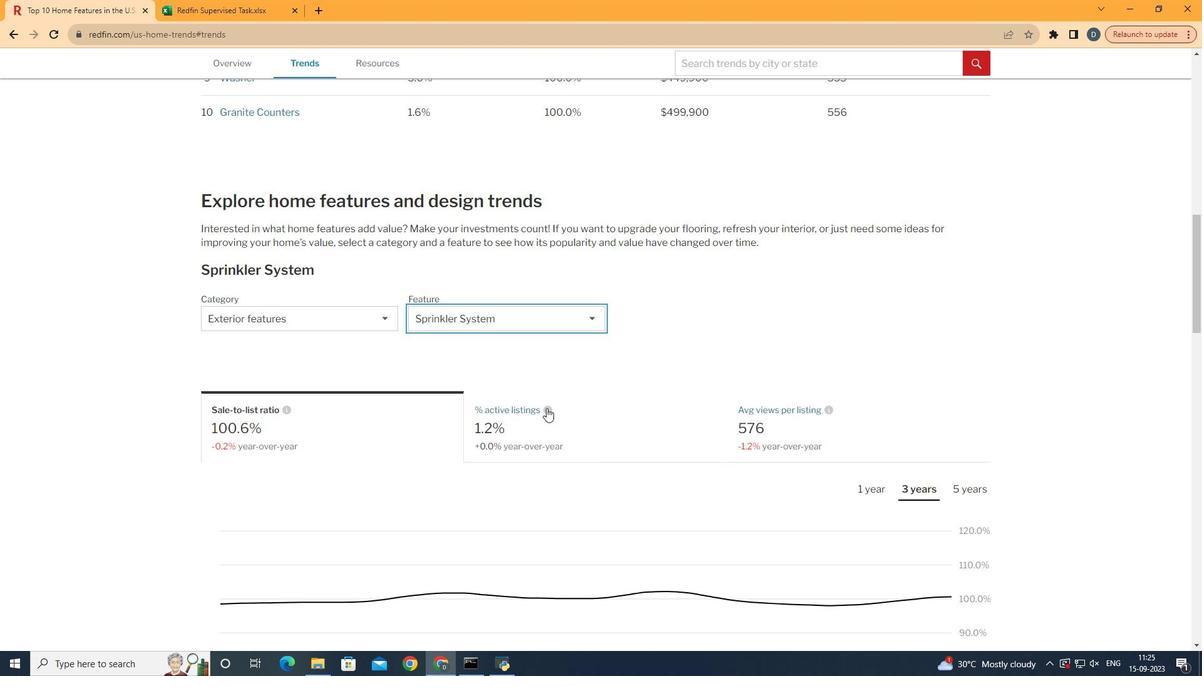 
Action: Mouse moved to (639, 359)
Screenshot: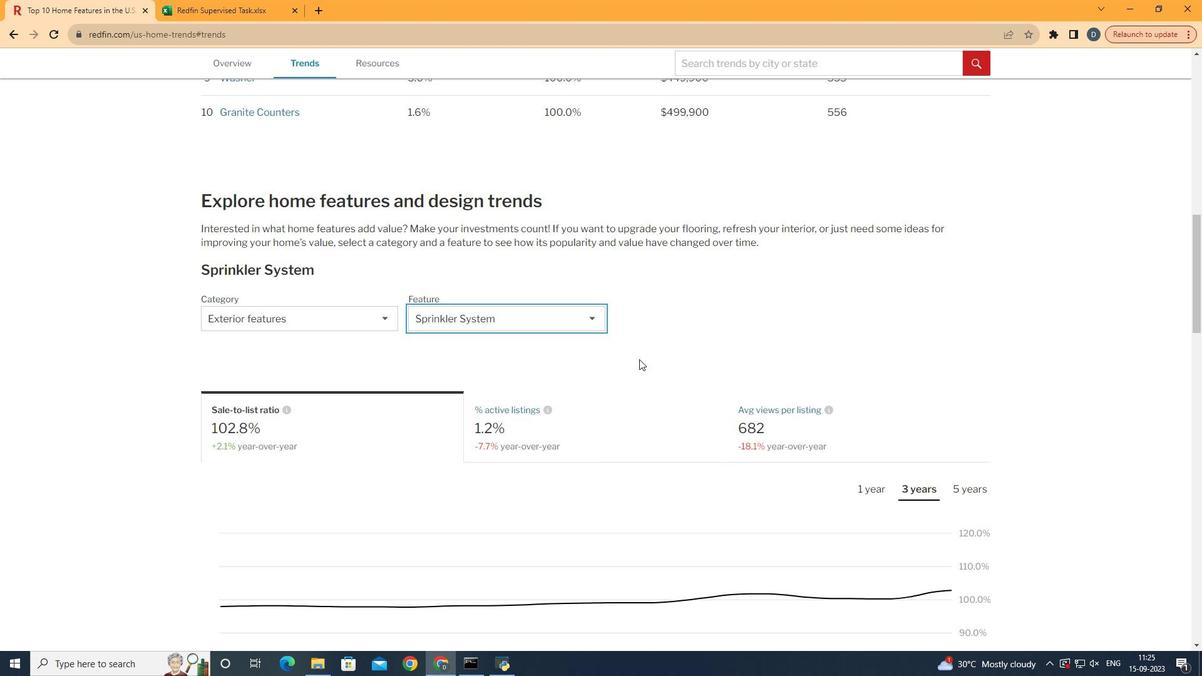 
Action: Mouse scrolled (639, 358) with delta (0, 0)
Screenshot: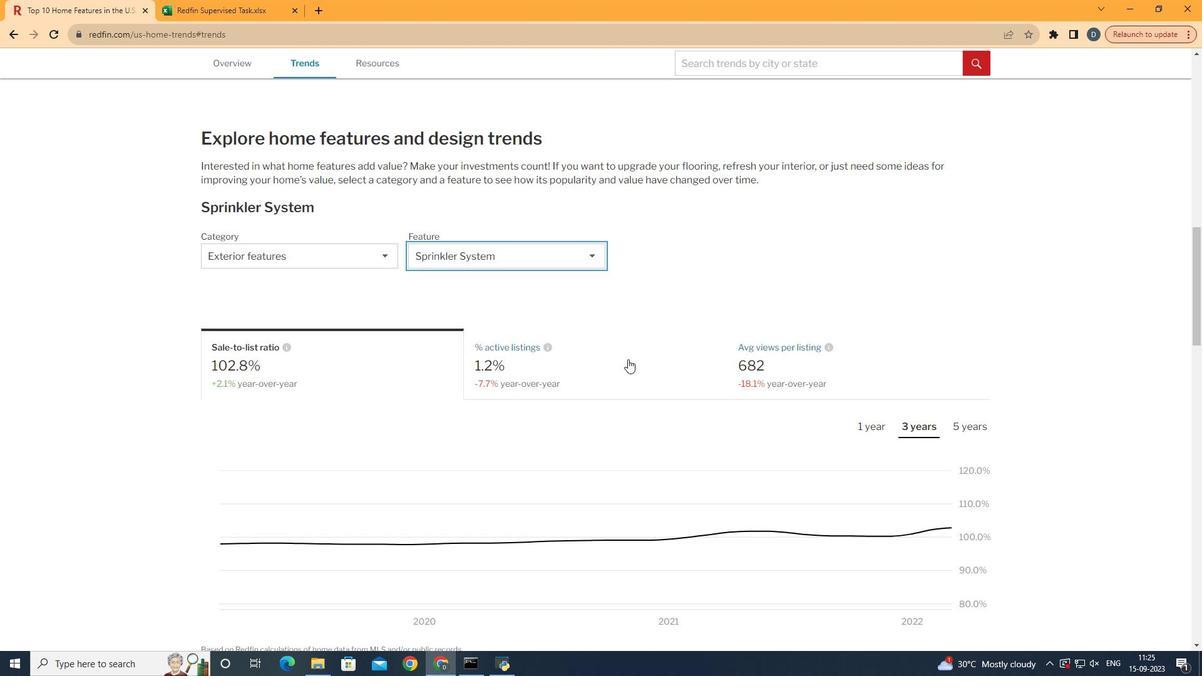 
Action: Mouse moved to (966, 424)
Screenshot: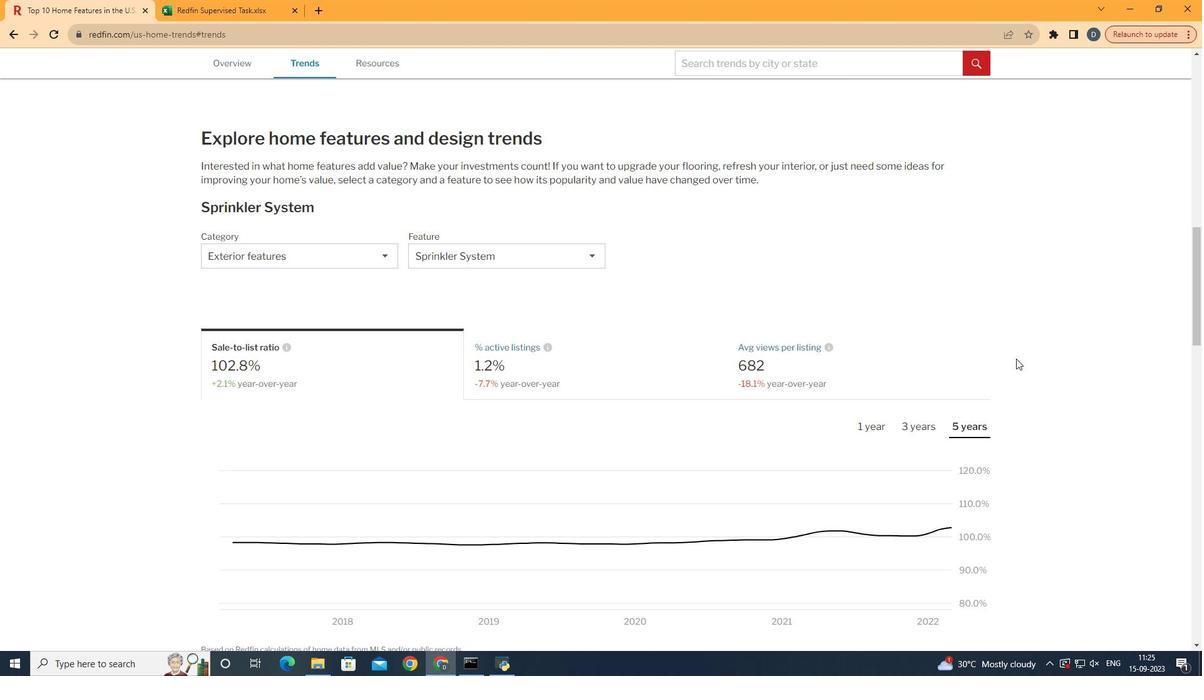 
Action: Mouse pressed left at (966, 424)
Screenshot: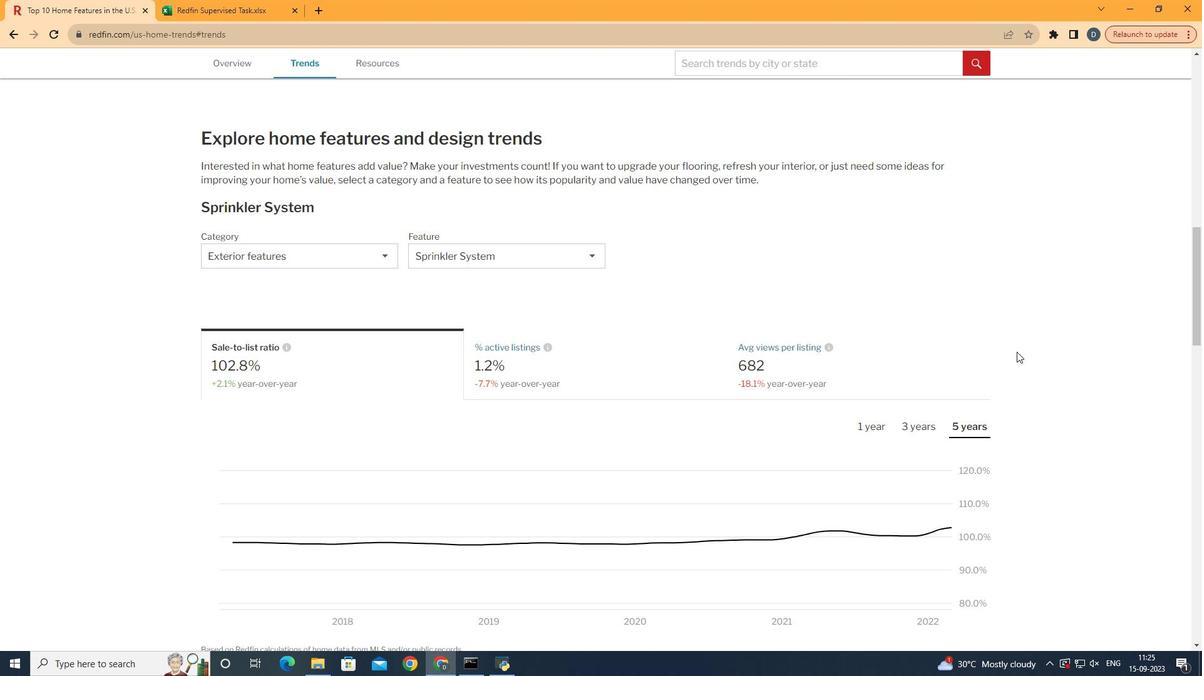 
Action: Mouse moved to (1017, 352)
Screenshot: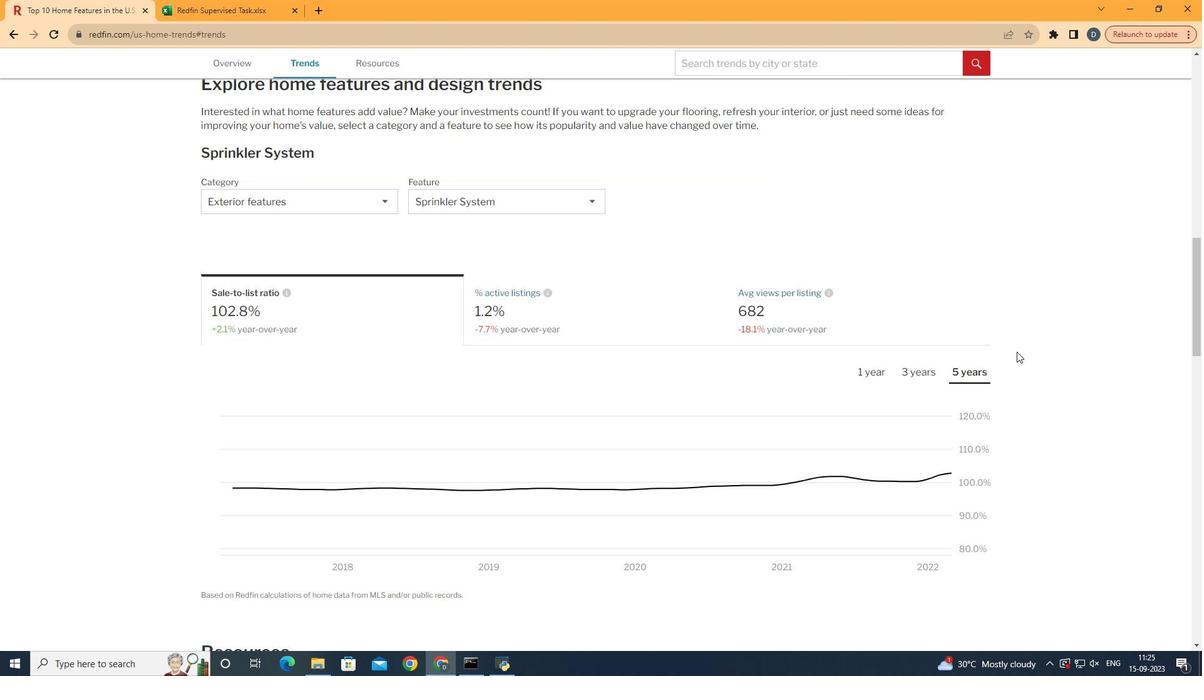 
Action: Mouse scrolled (1017, 351) with delta (0, 0)
Screenshot: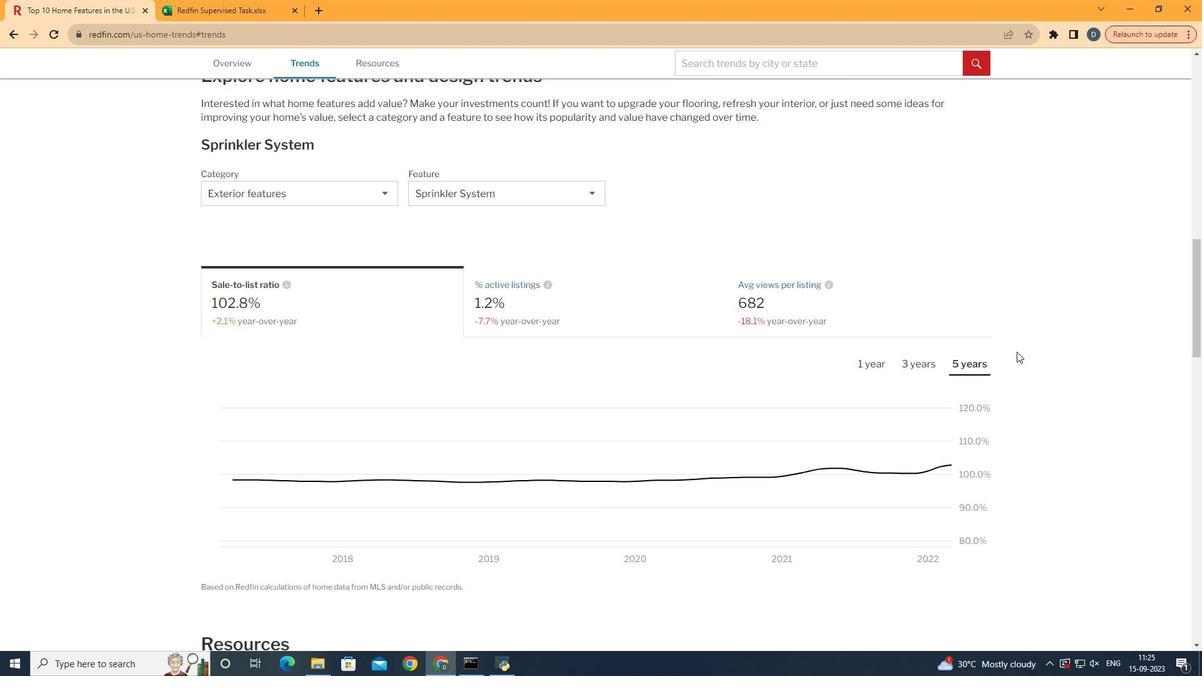 
